 Task: Add Sprouts Organic Linguine Pasta to the cart.
Action: Mouse moved to (21, 106)
Screenshot: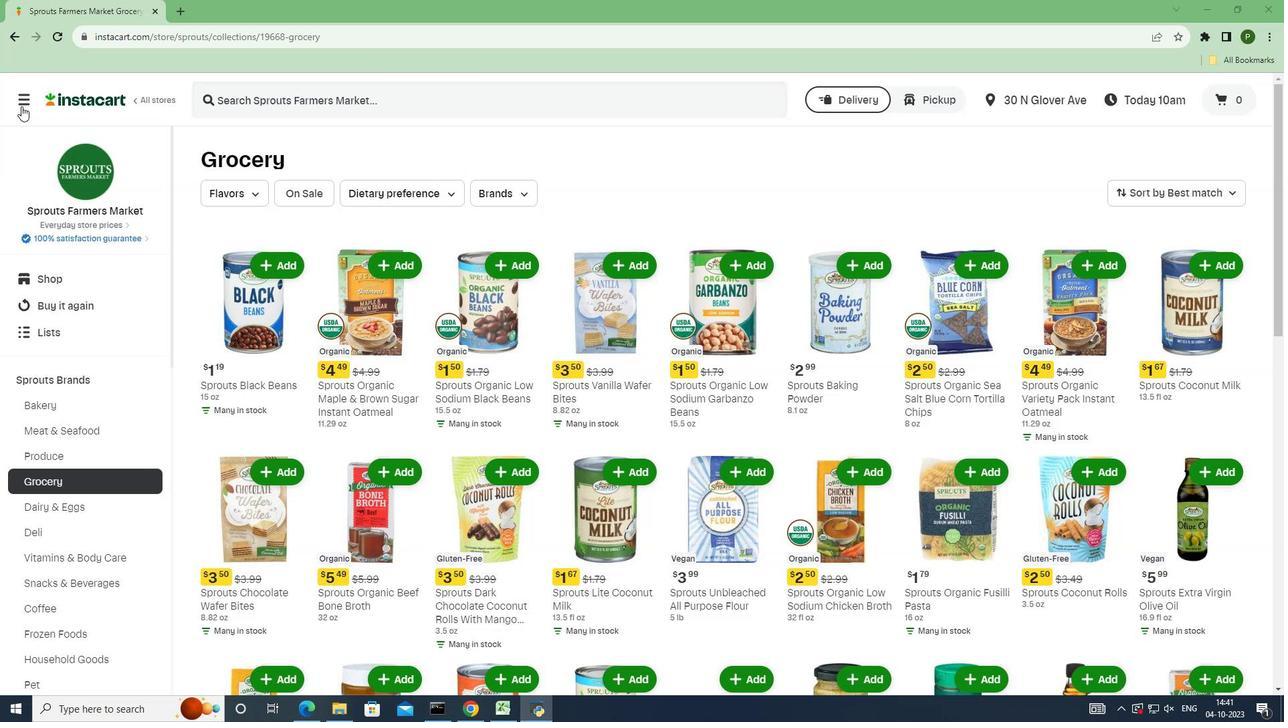 
Action: Mouse pressed left at (21, 106)
Screenshot: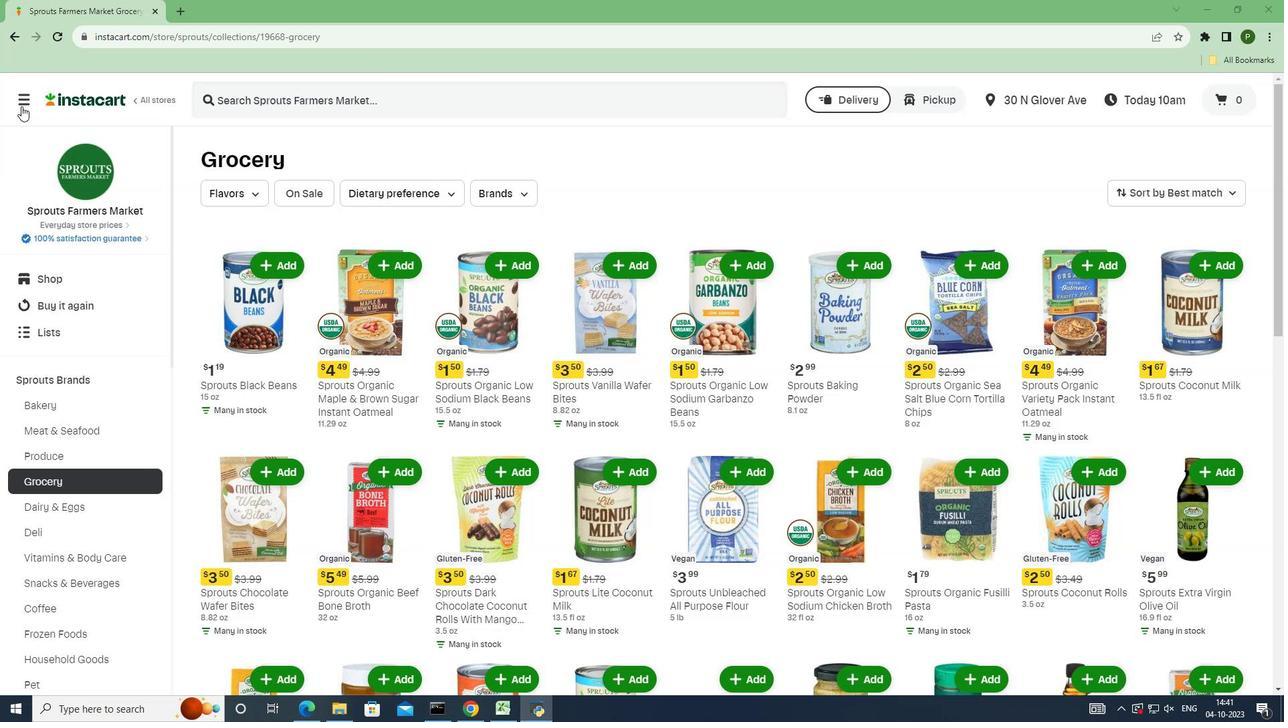
Action: Mouse moved to (79, 365)
Screenshot: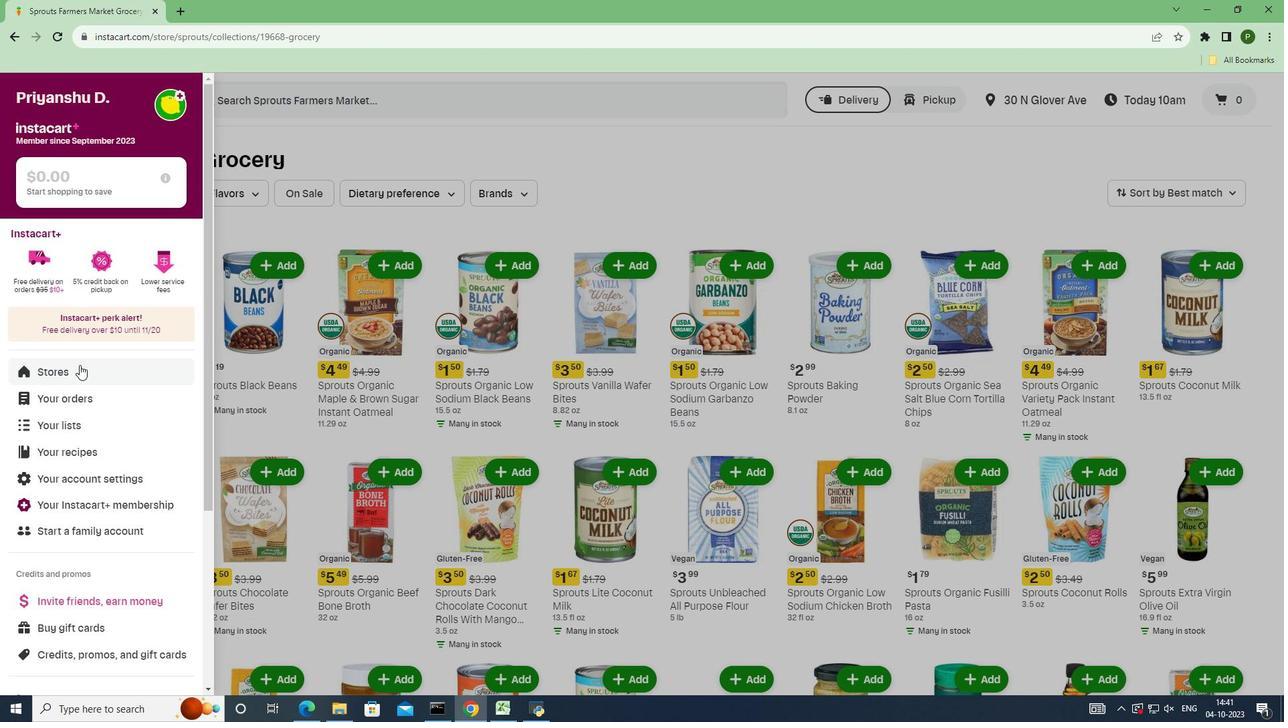 
Action: Mouse pressed left at (79, 365)
Screenshot: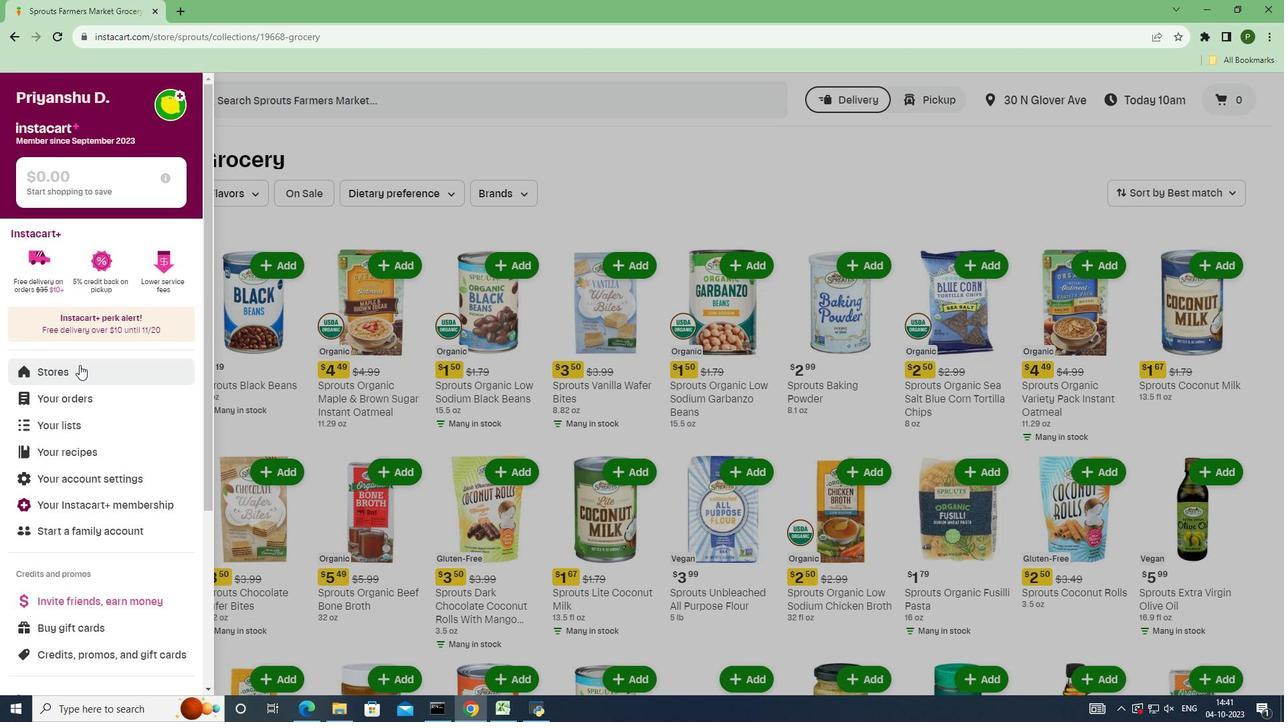 
Action: Mouse moved to (304, 157)
Screenshot: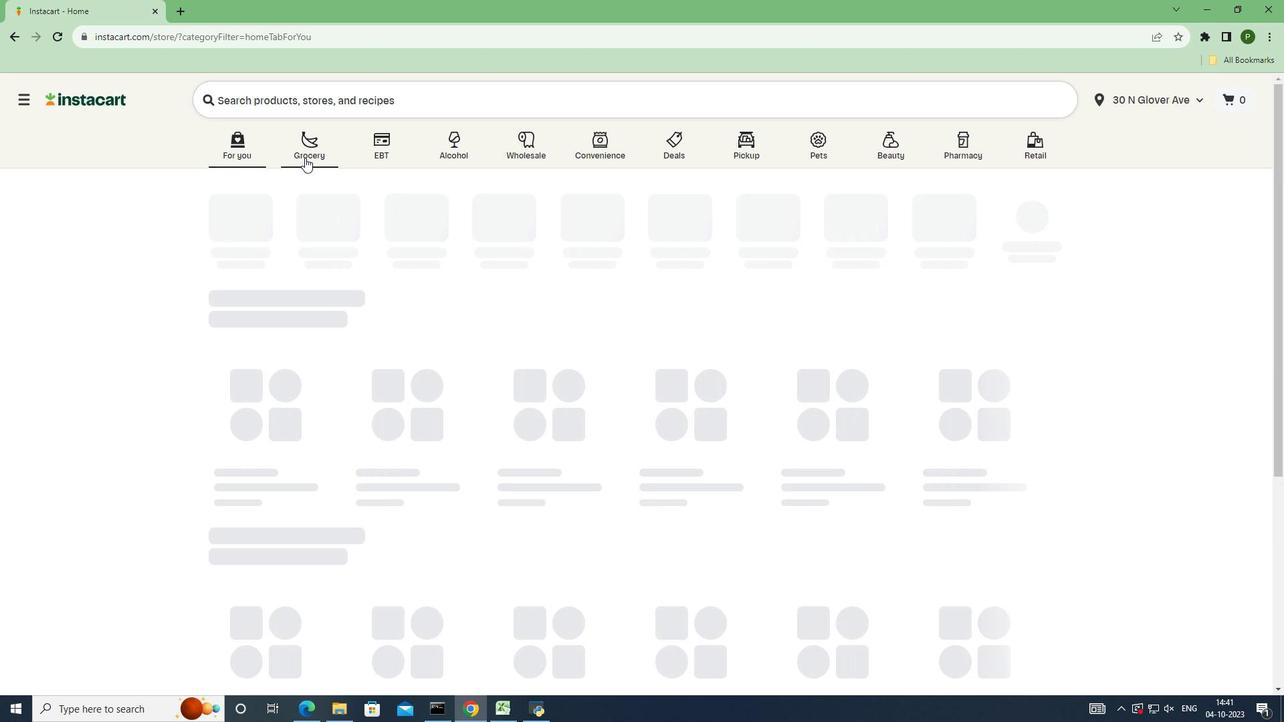 
Action: Mouse pressed left at (304, 157)
Screenshot: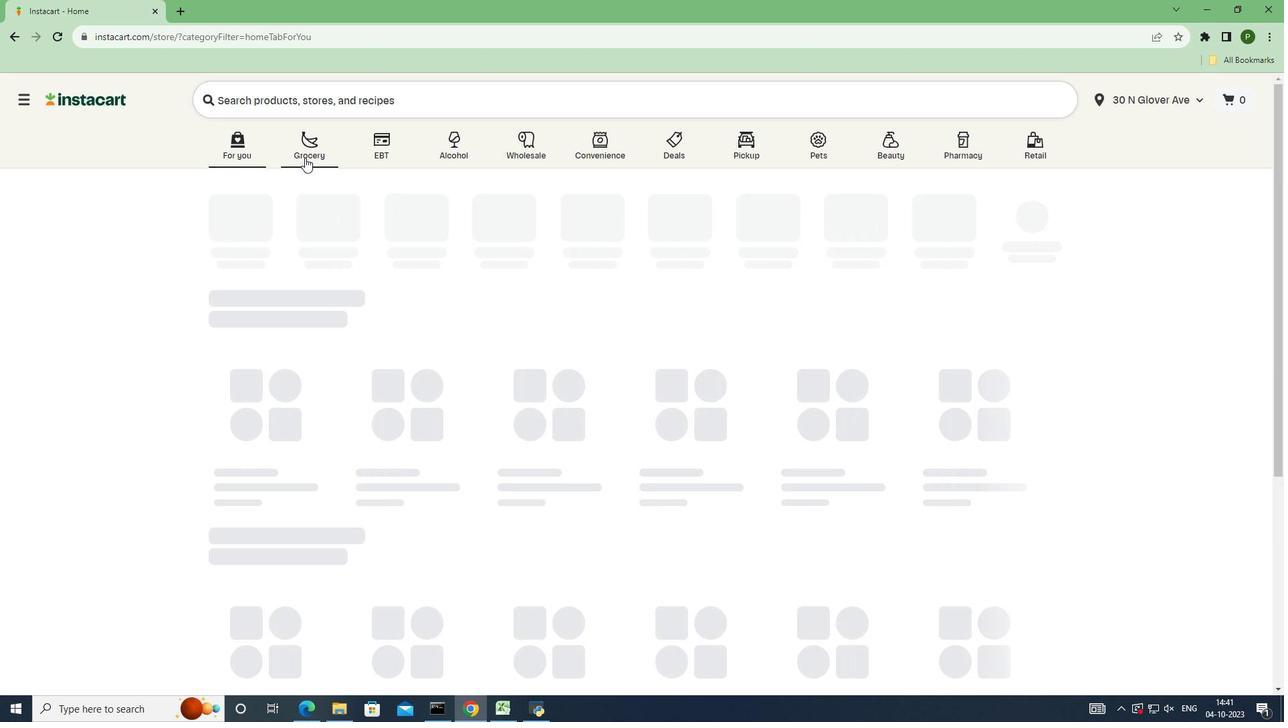 
Action: Mouse moved to (788, 292)
Screenshot: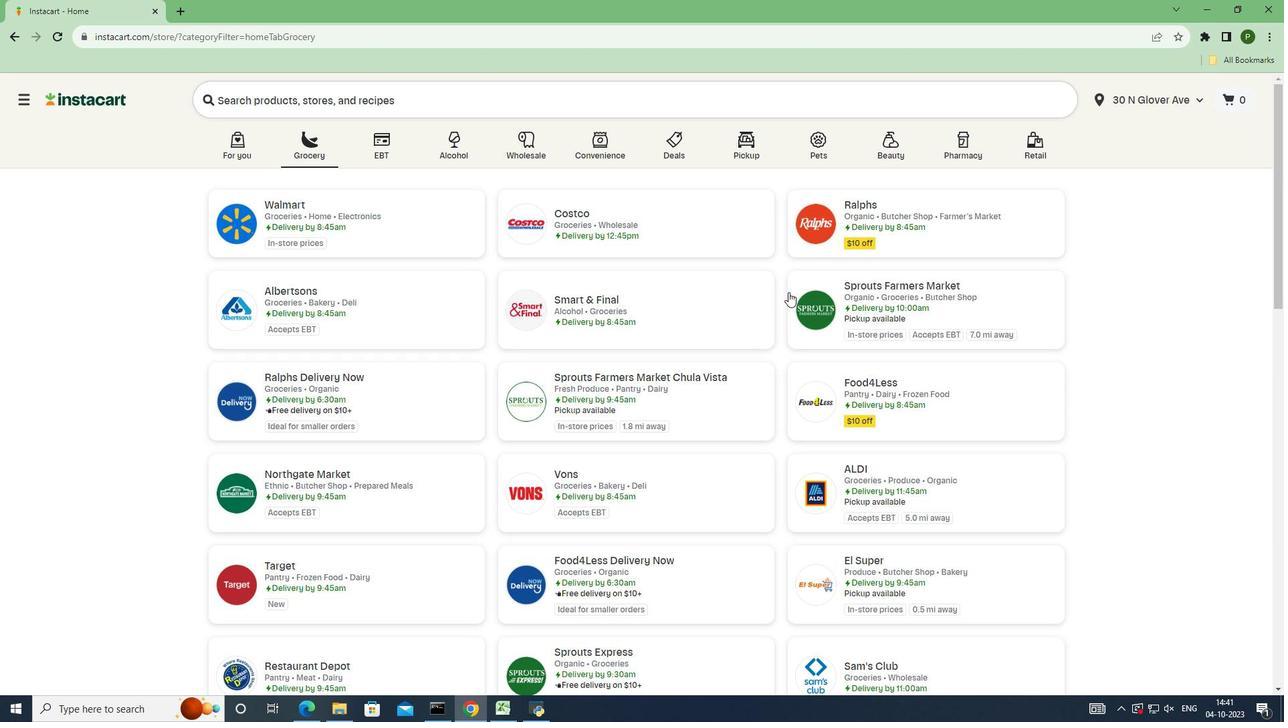
Action: Mouse pressed left at (788, 292)
Screenshot: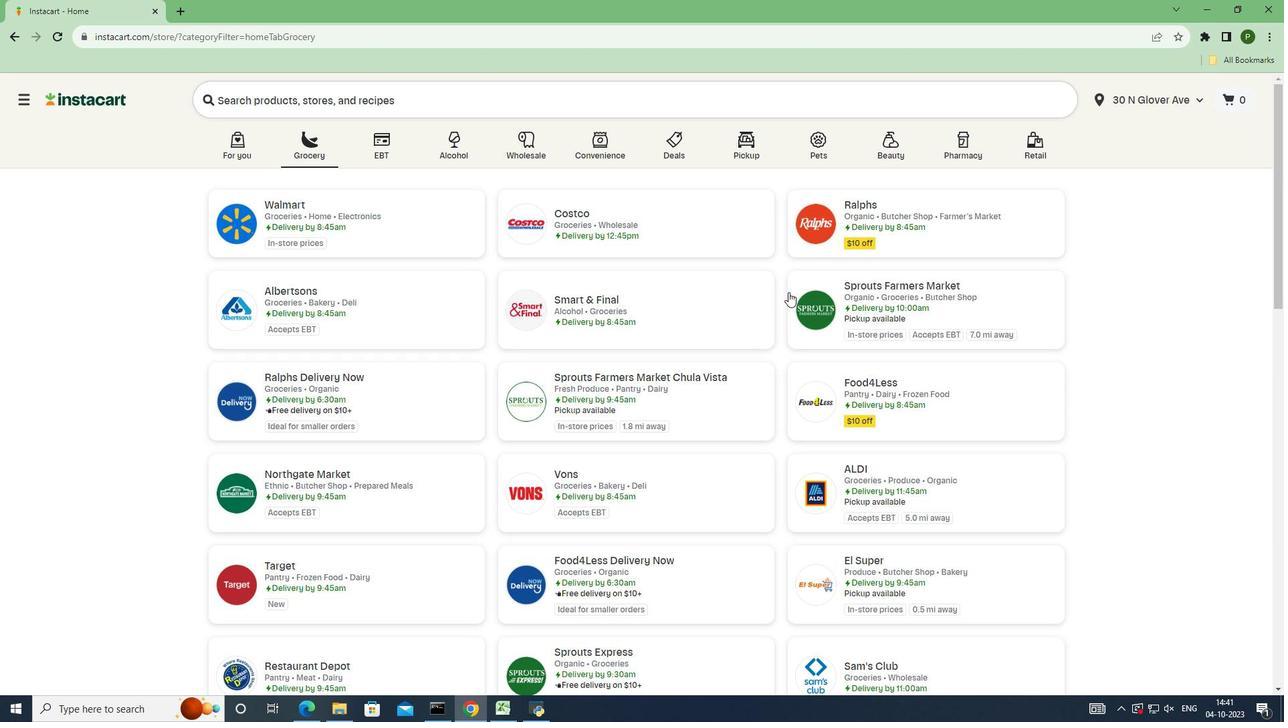 
Action: Mouse moved to (789, 292)
Screenshot: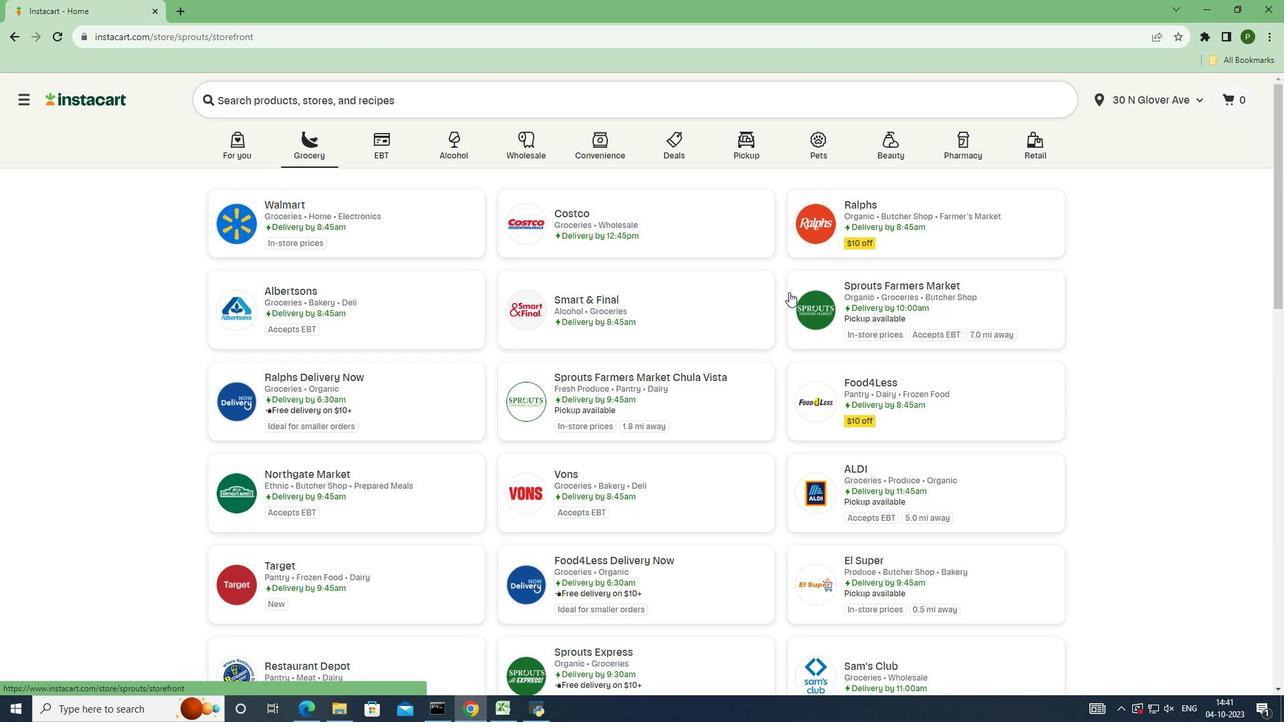 
Action: Mouse pressed left at (789, 292)
Screenshot: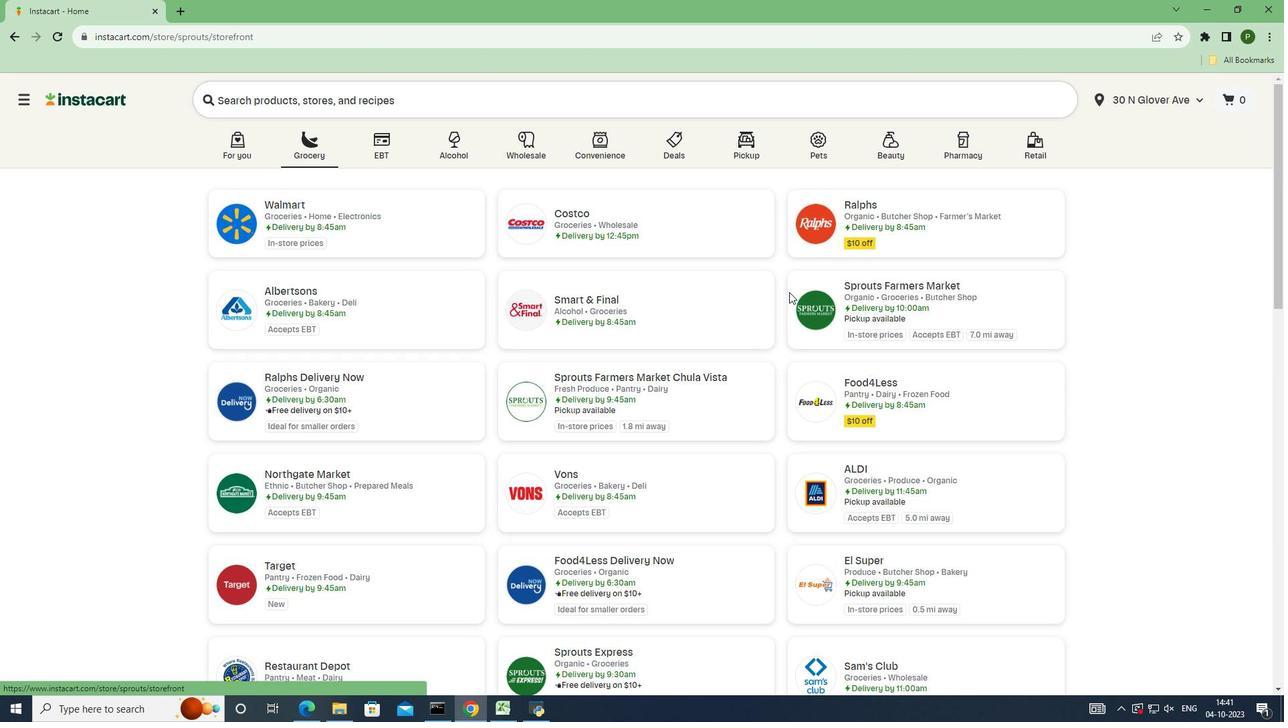 
Action: Mouse moved to (98, 377)
Screenshot: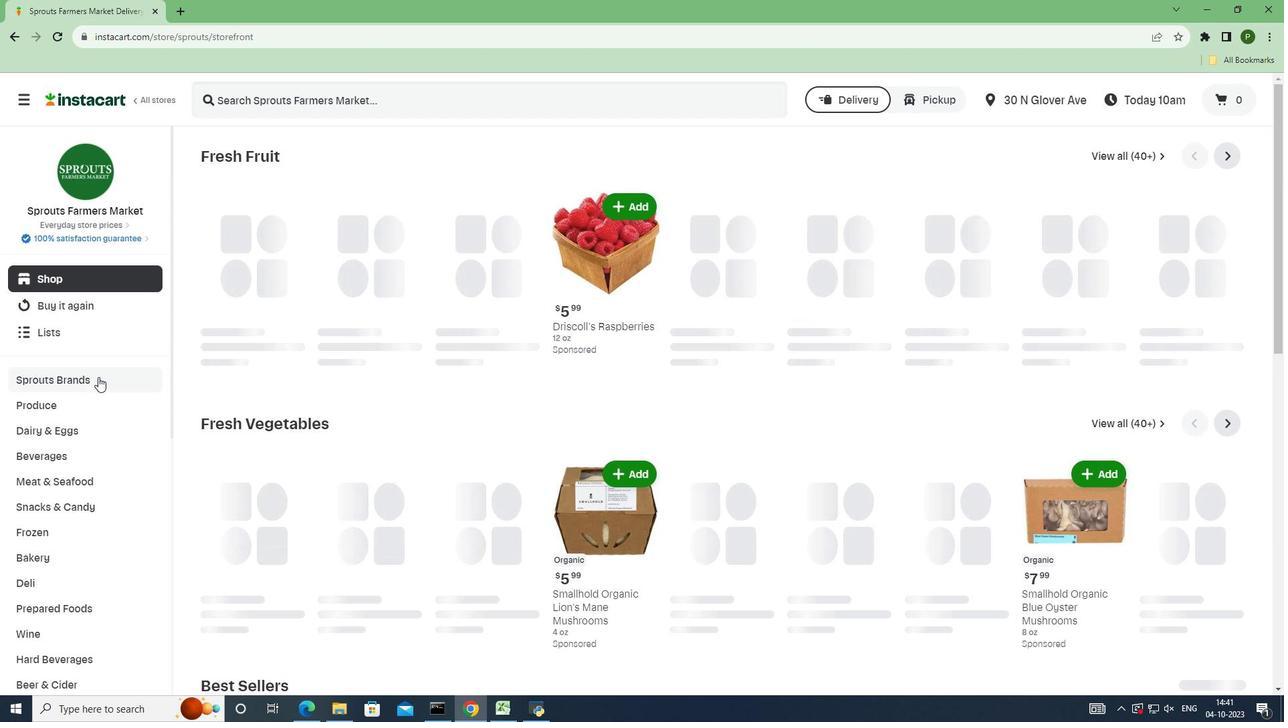
Action: Mouse pressed left at (98, 377)
Screenshot: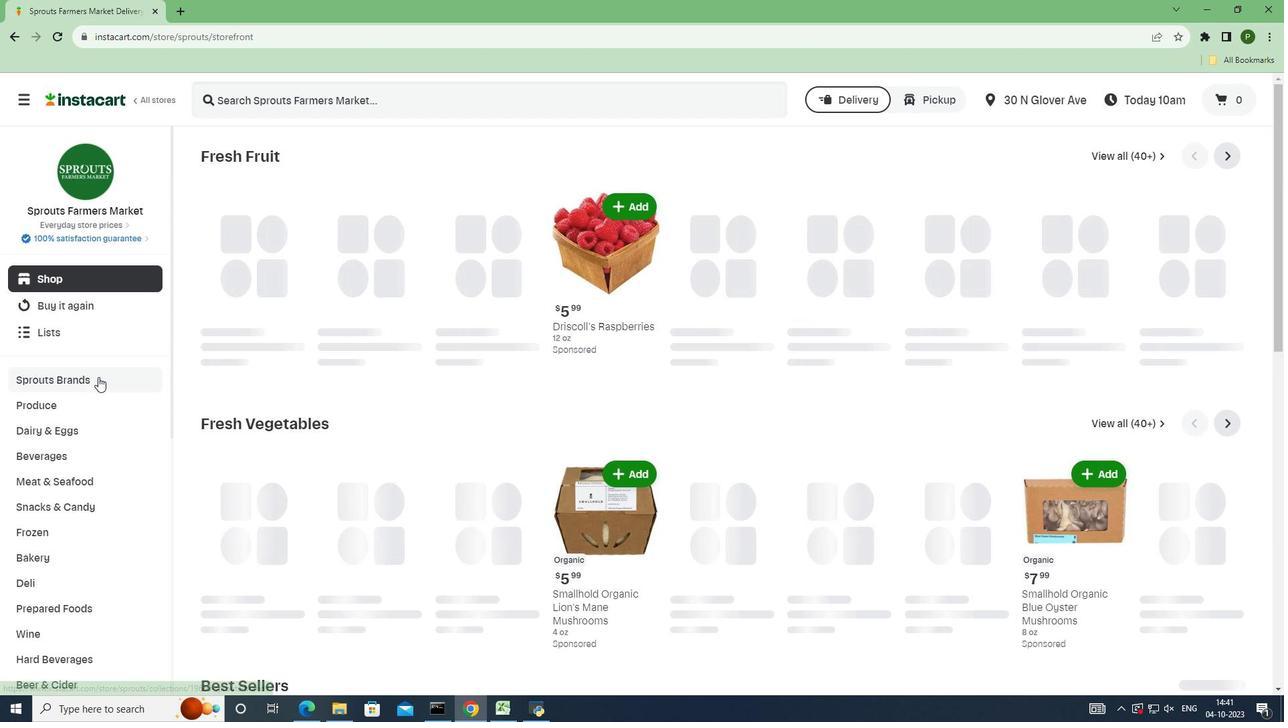 
Action: Mouse moved to (76, 476)
Screenshot: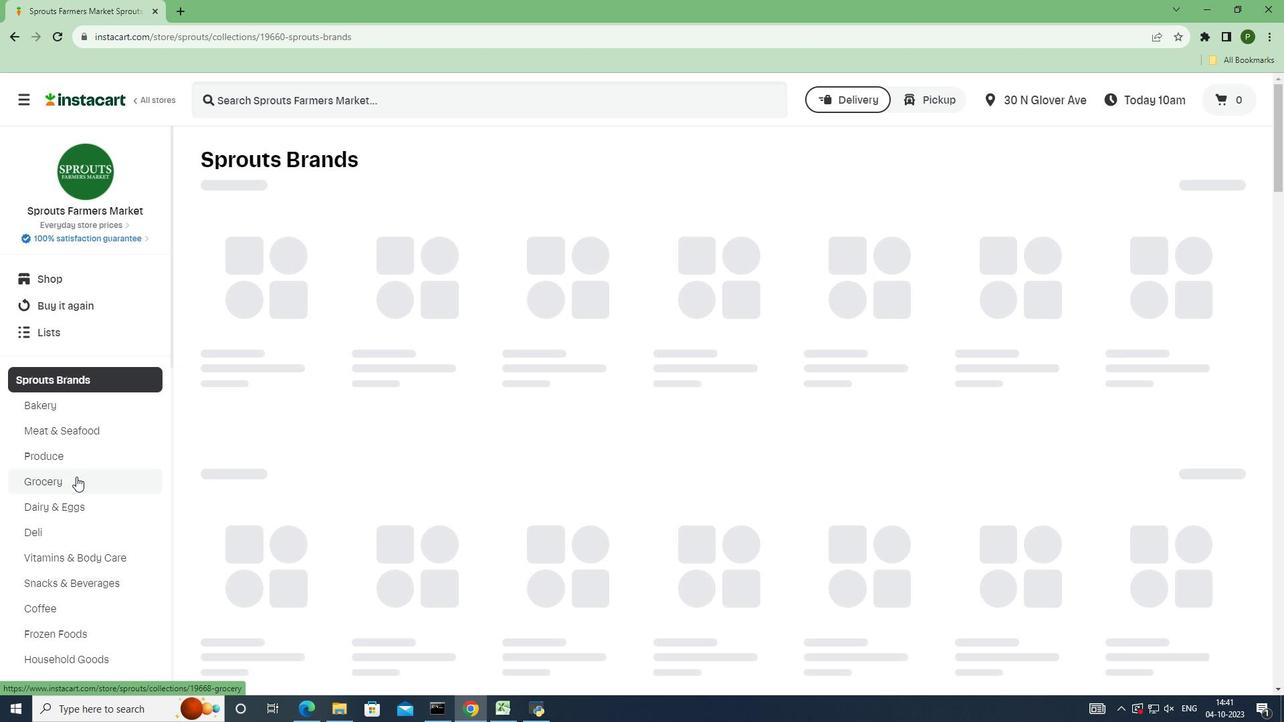 
Action: Mouse pressed left at (76, 476)
Screenshot: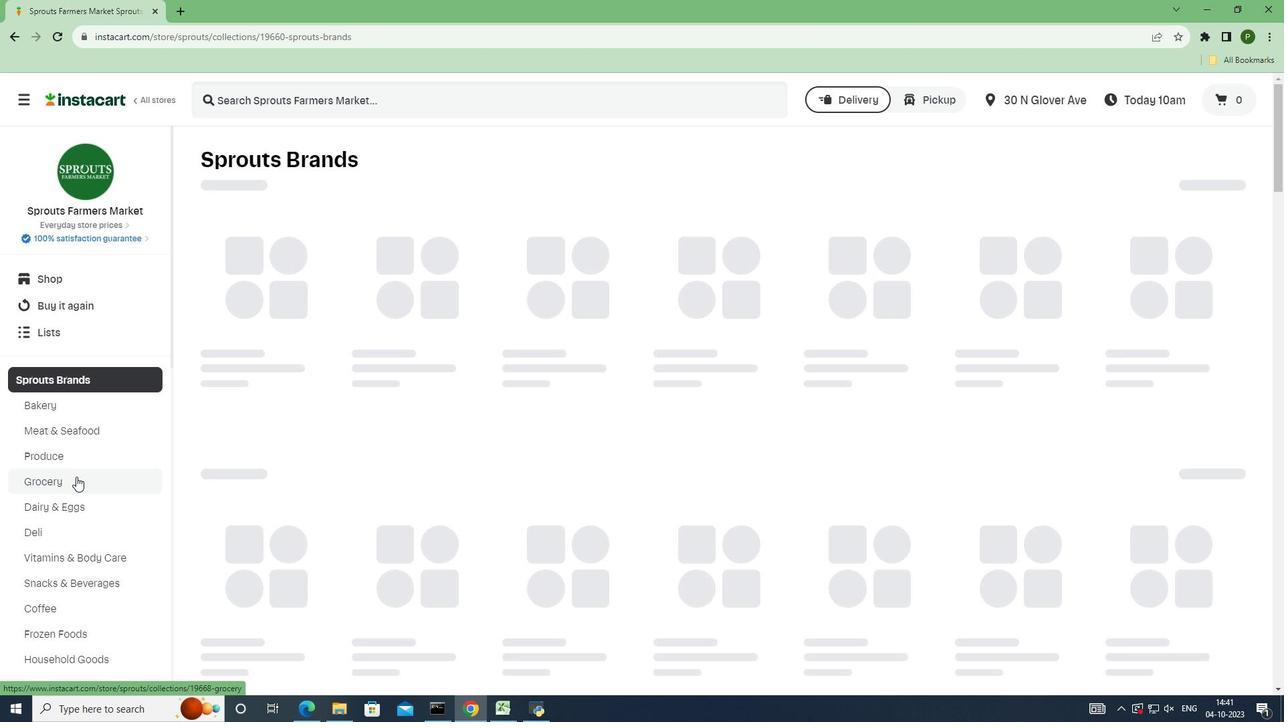 
Action: Mouse moved to (334, 328)
Screenshot: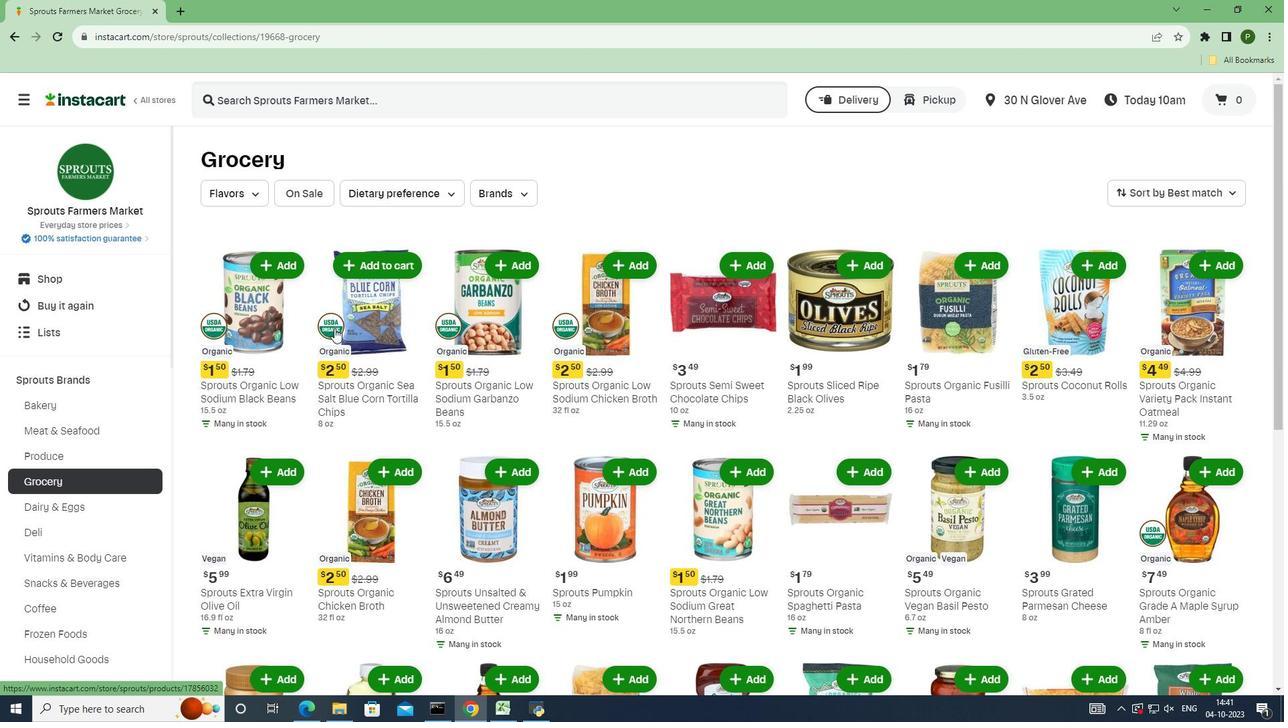 
Action: Mouse scrolled (334, 327) with delta (0, 0)
Screenshot: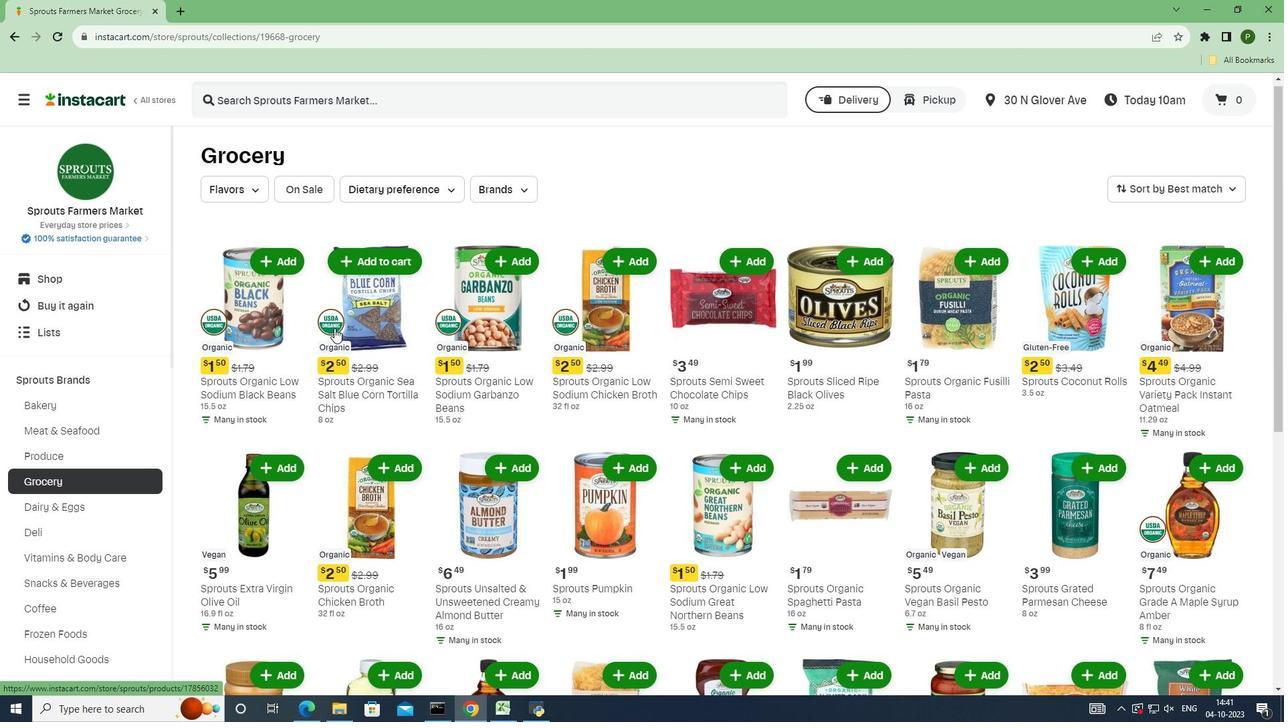
Action: Mouse scrolled (334, 327) with delta (0, 0)
Screenshot: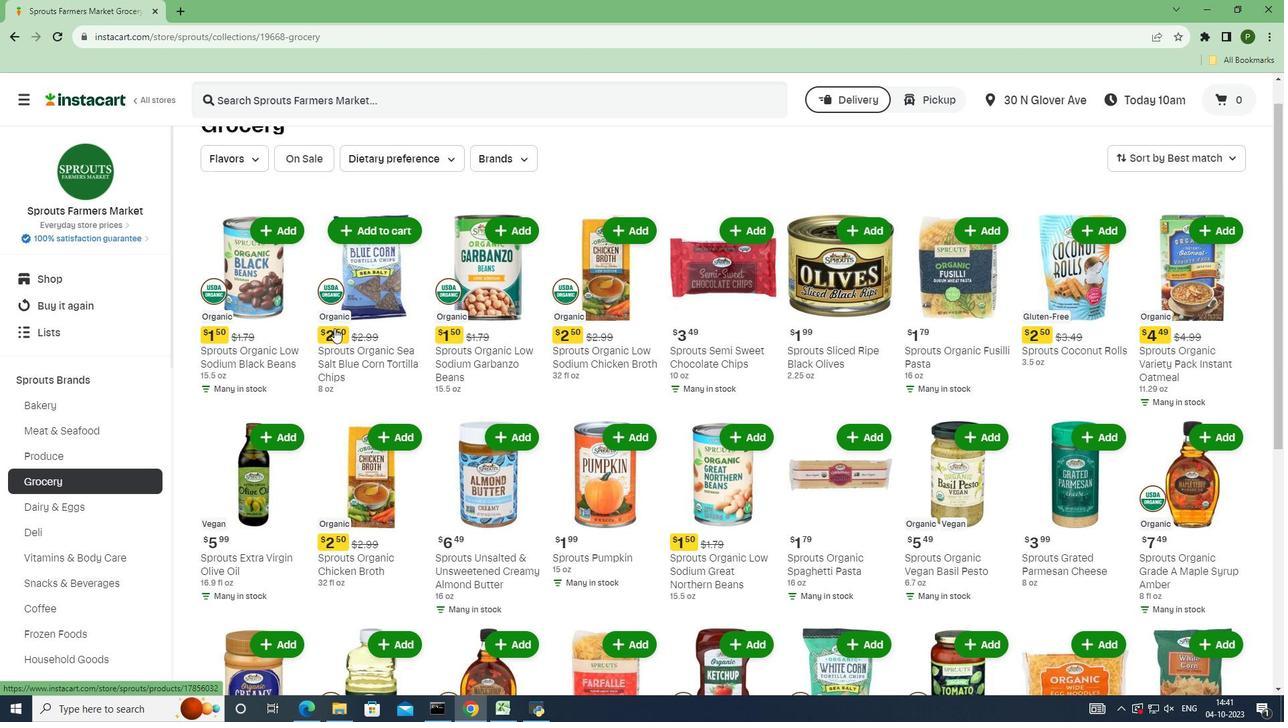 
Action: Mouse scrolled (334, 327) with delta (0, 0)
Screenshot: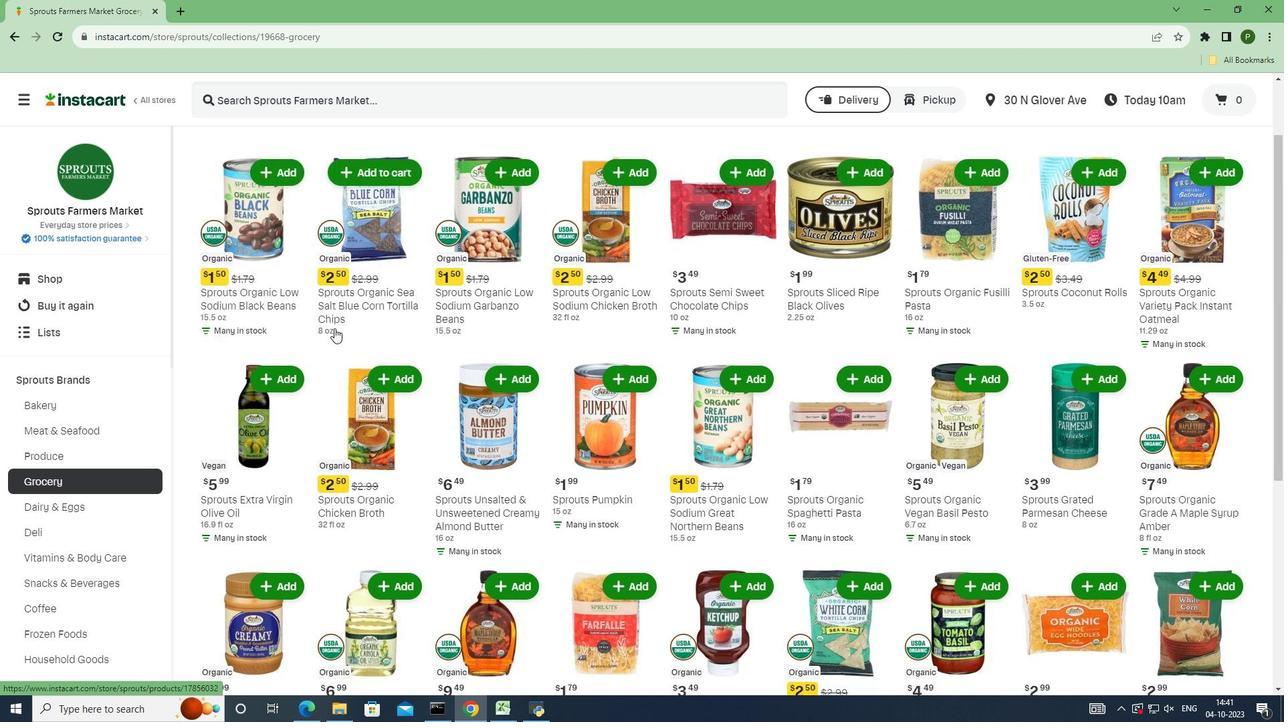 
Action: Mouse scrolled (334, 327) with delta (0, 0)
Screenshot: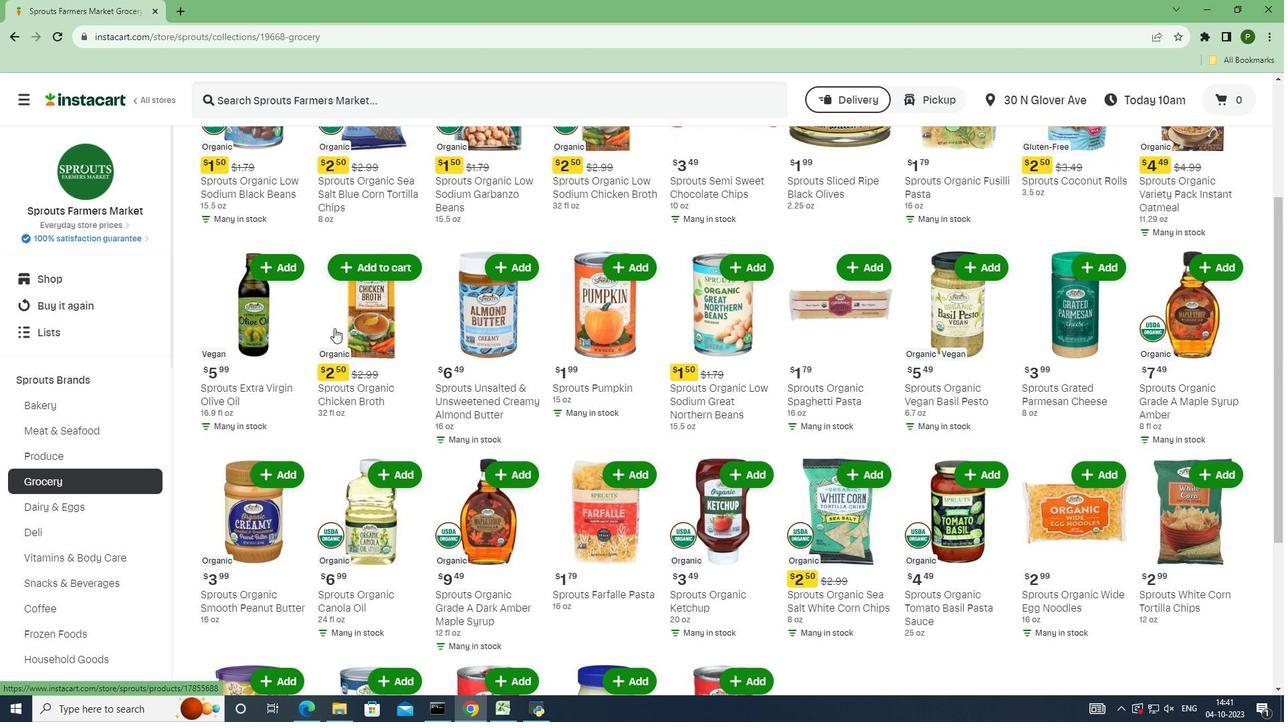 
Action: Mouse scrolled (334, 327) with delta (0, 0)
Screenshot: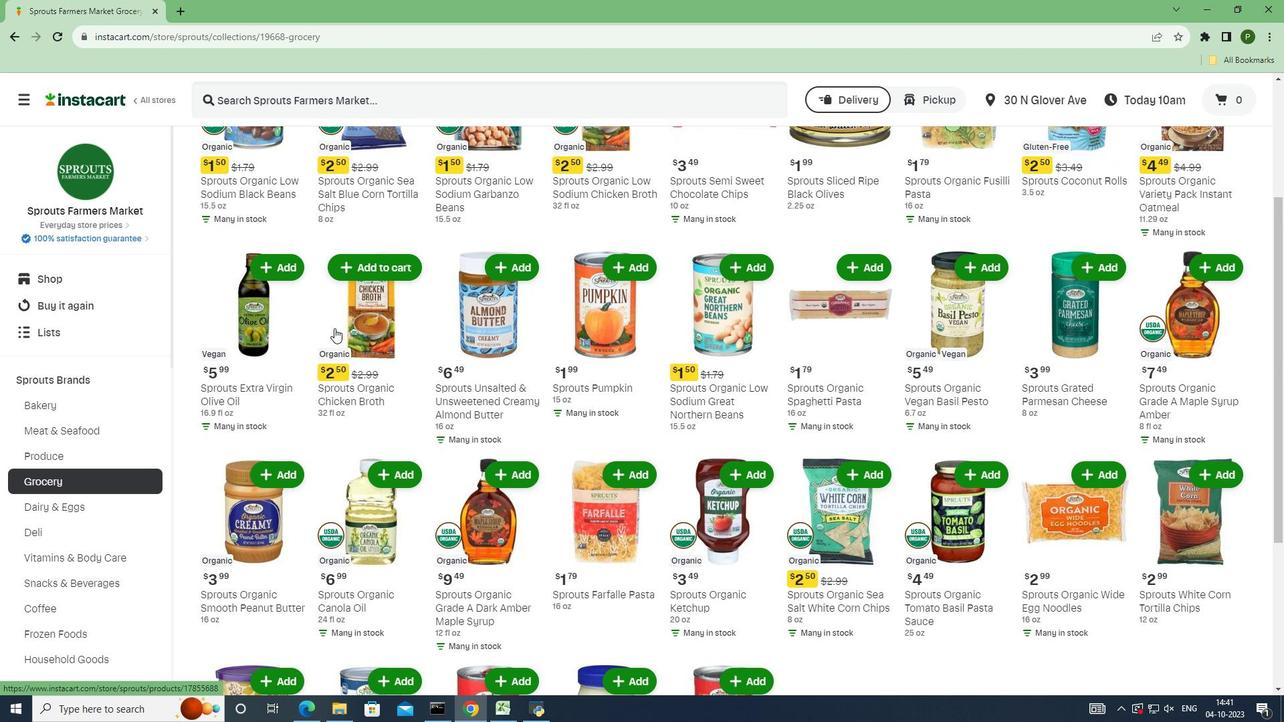 
Action: Mouse scrolled (334, 327) with delta (0, 0)
Screenshot: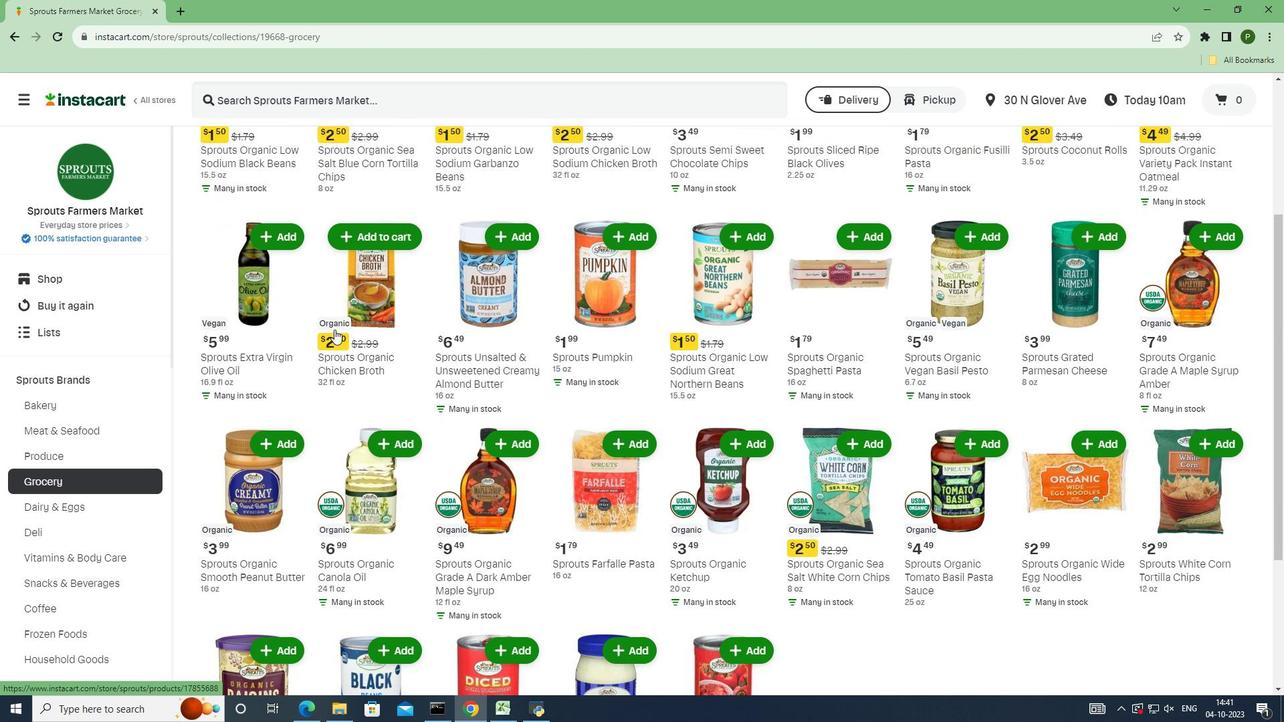 
Action: Mouse moved to (334, 329)
Screenshot: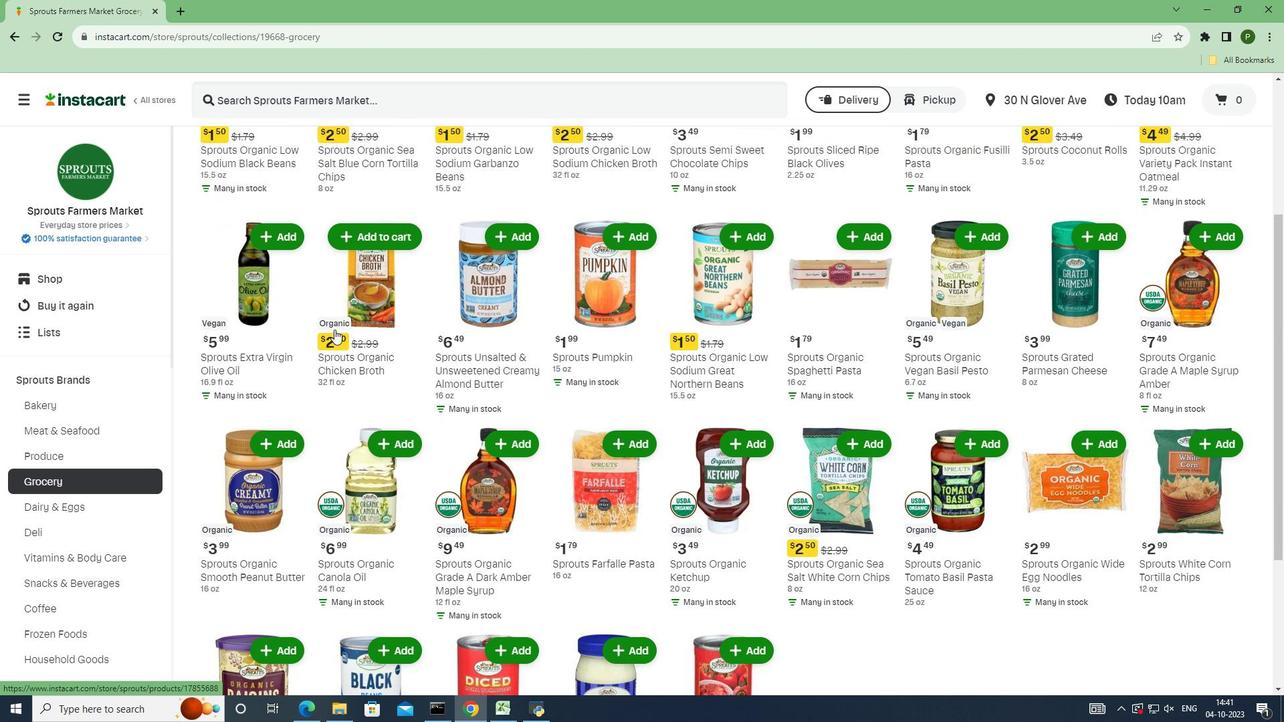 
Action: Mouse scrolled (334, 329) with delta (0, 0)
Screenshot: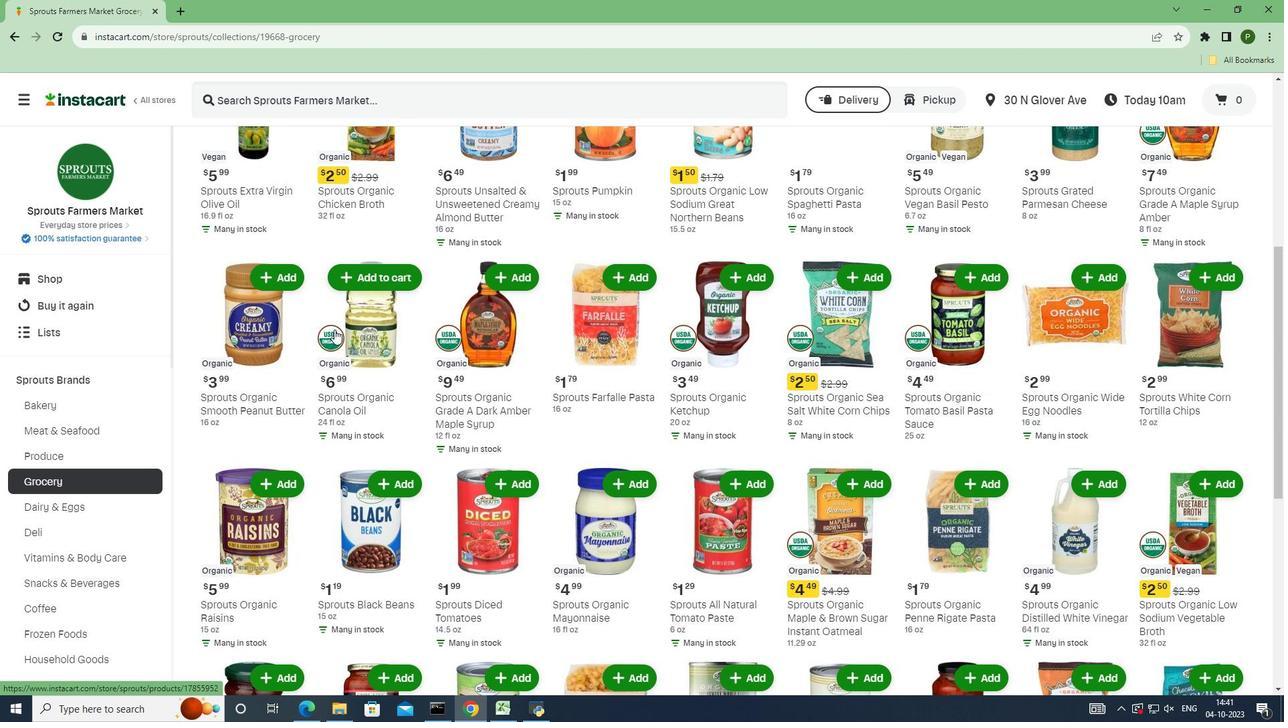 
Action: Mouse scrolled (334, 329) with delta (0, 0)
Screenshot: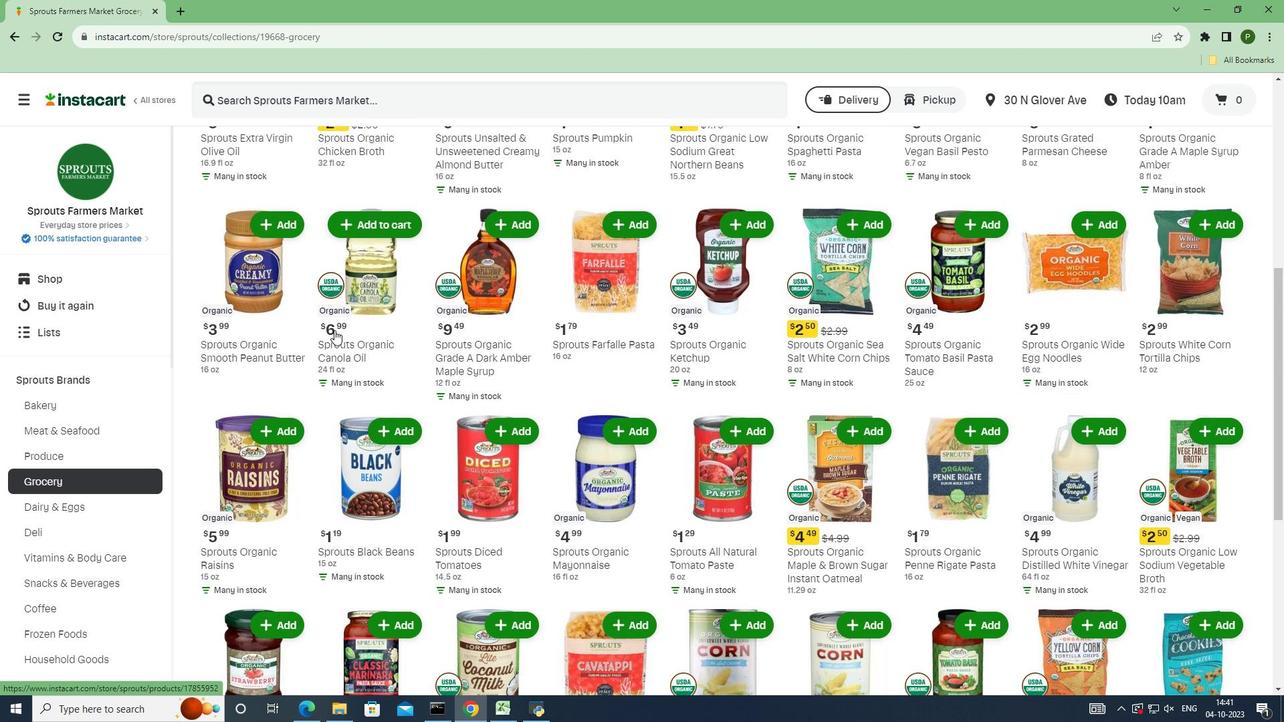 
Action: Mouse moved to (334, 330)
Screenshot: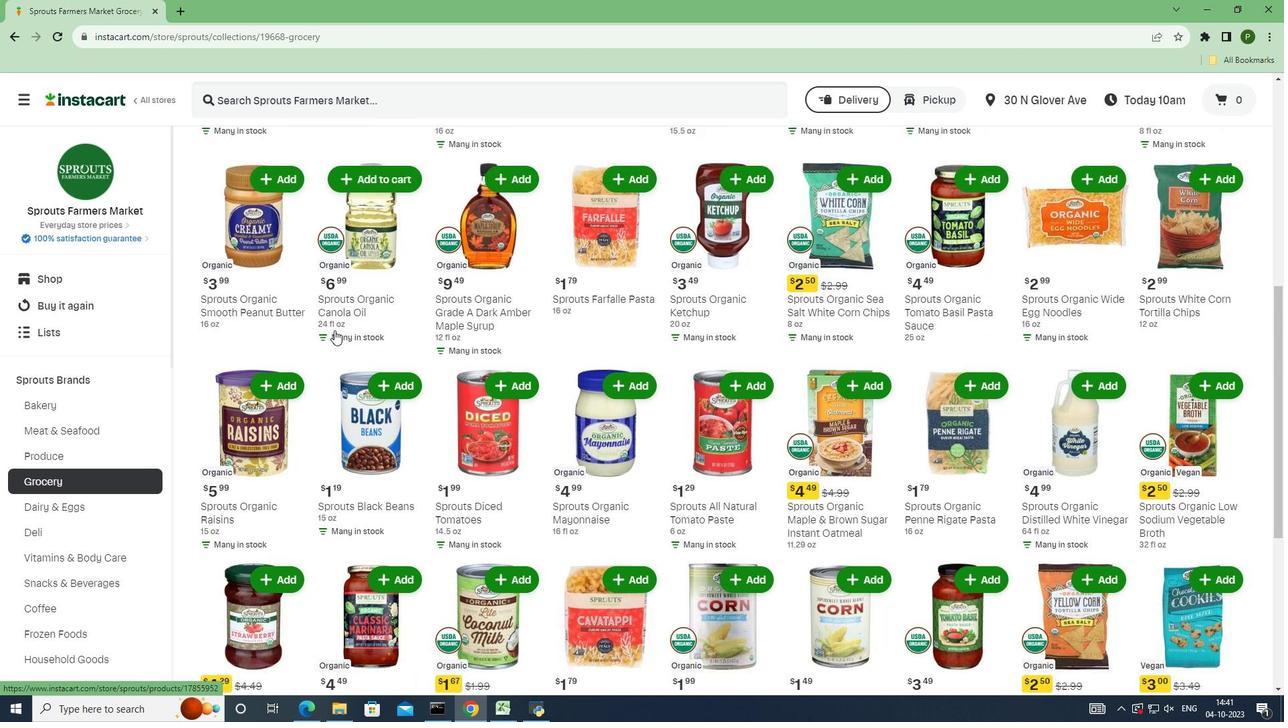 
Action: Mouse scrolled (334, 329) with delta (0, 0)
Screenshot: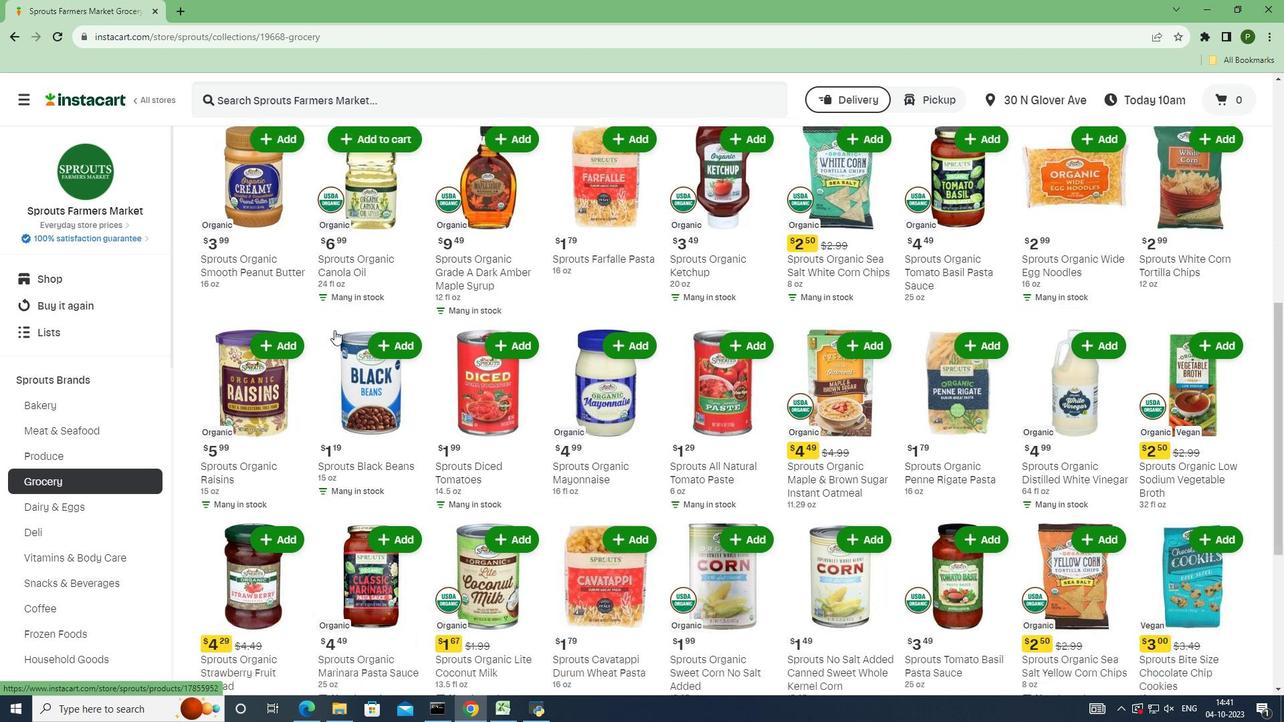 
Action: Mouse scrolled (334, 329) with delta (0, 0)
Screenshot: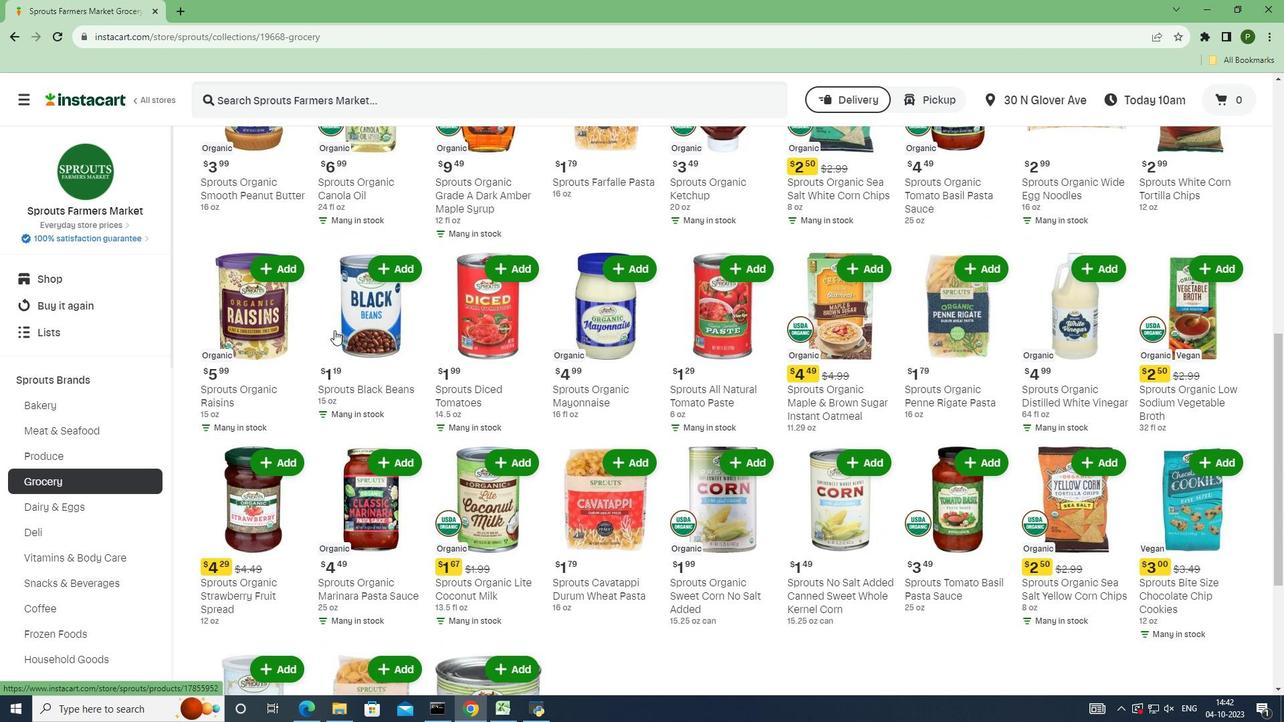 
Action: Mouse scrolled (334, 329) with delta (0, 0)
Screenshot: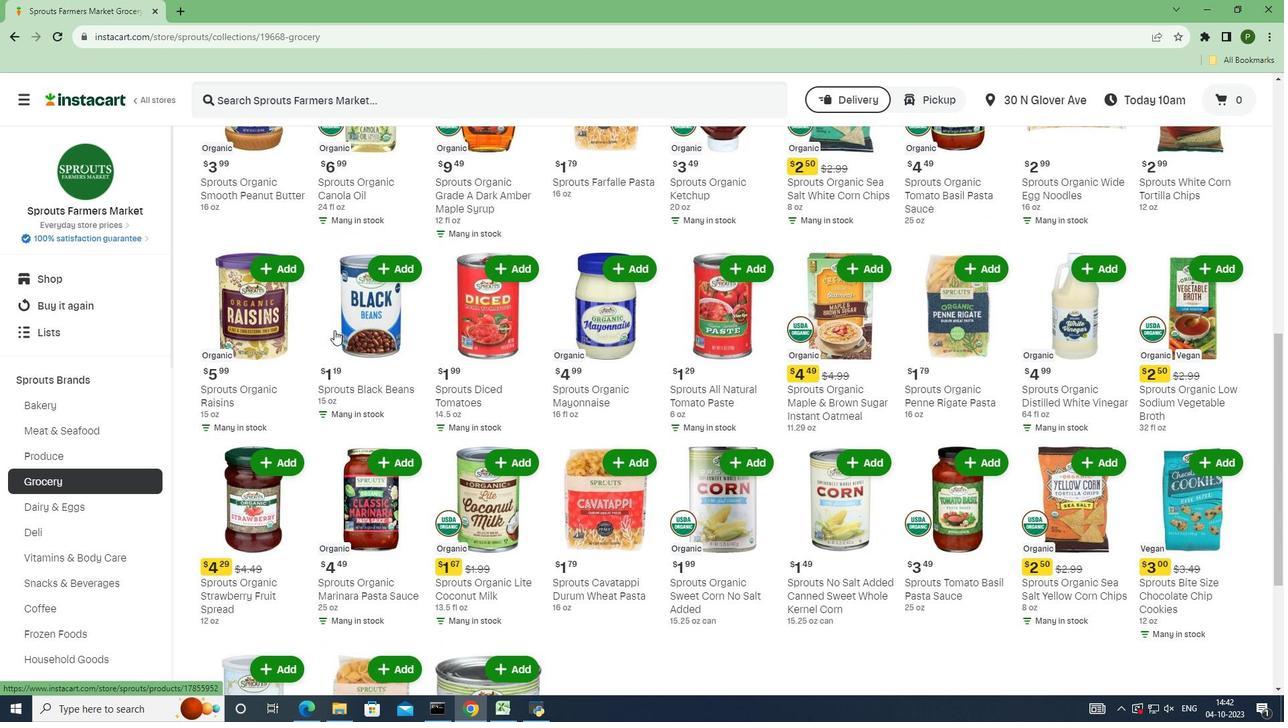 
Action: Mouse scrolled (334, 329) with delta (0, 0)
Screenshot: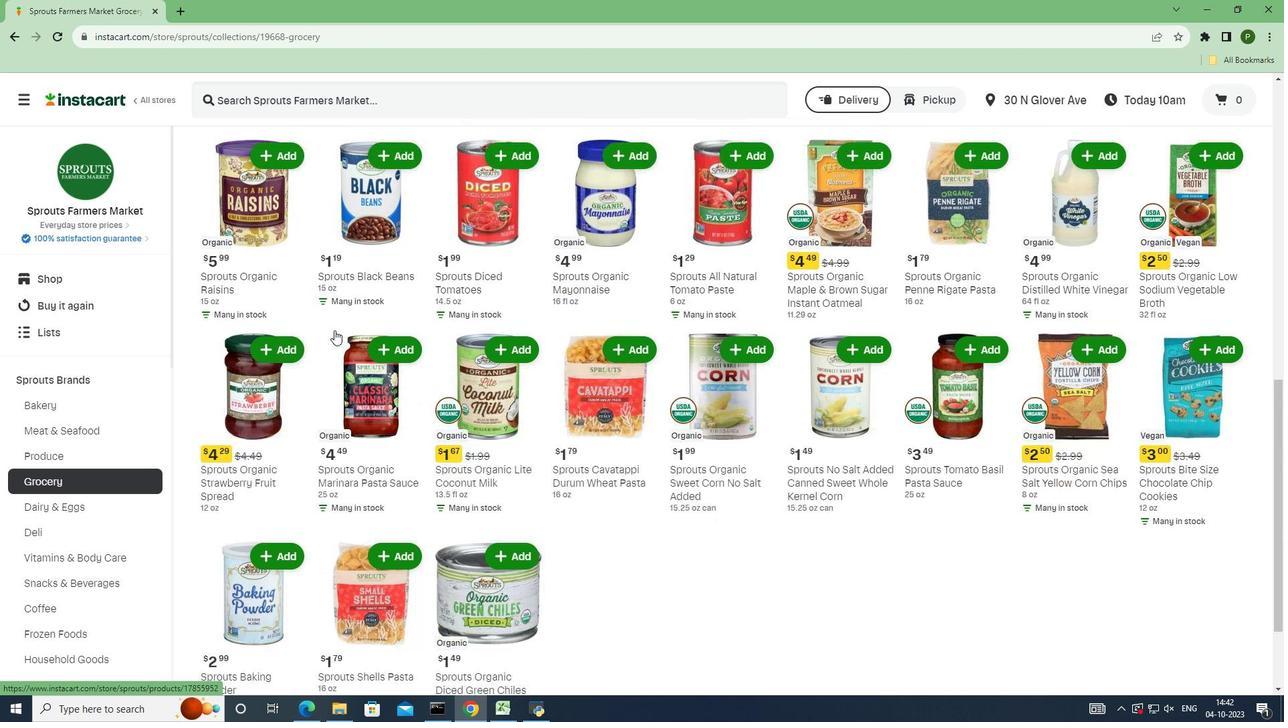 
Action: Mouse scrolled (334, 329) with delta (0, 0)
Screenshot: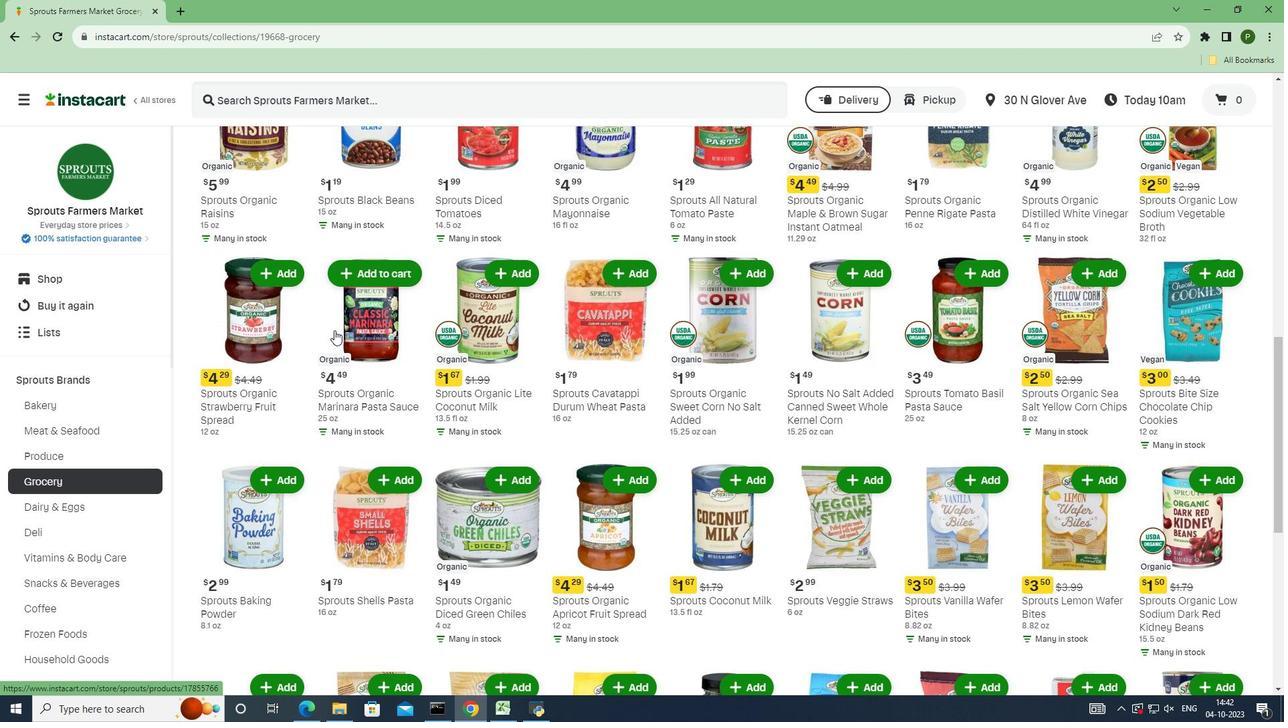 
Action: Mouse scrolled (334, 329) with delta (0, 0)
Screenshot: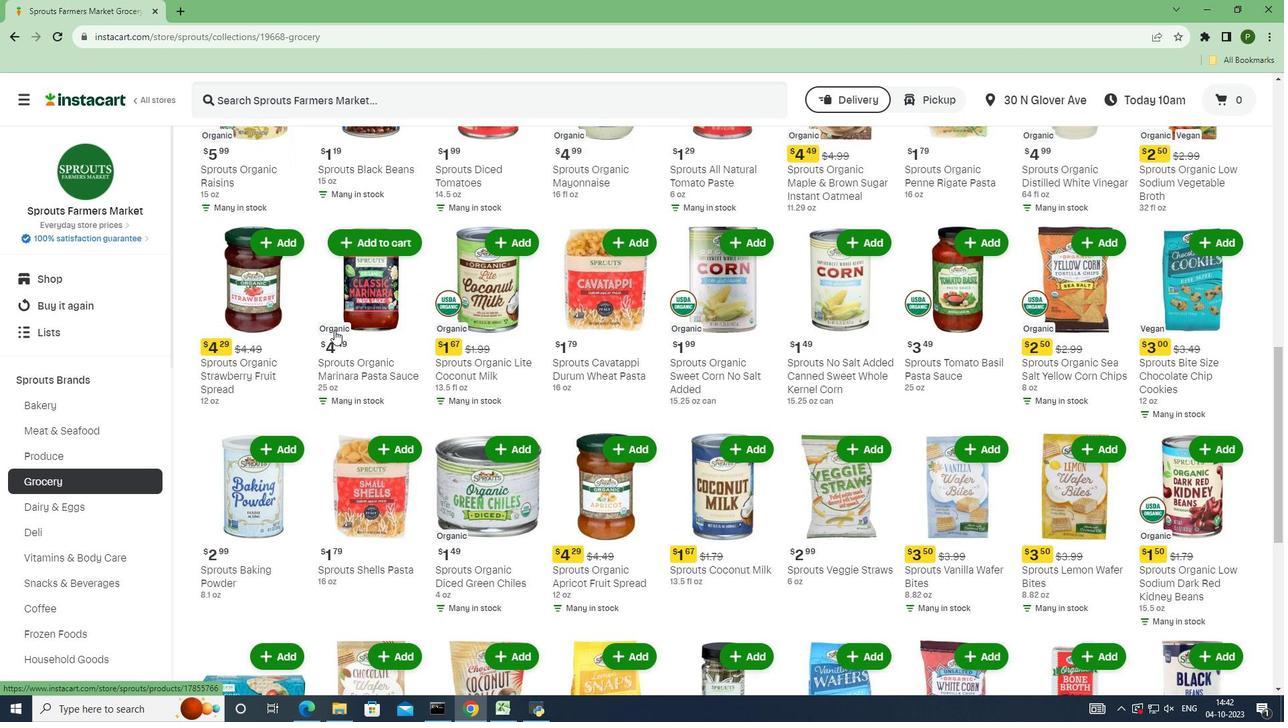 
Action: Mouse scrolled (334, 329) with delta (0, 0)
Screenshot: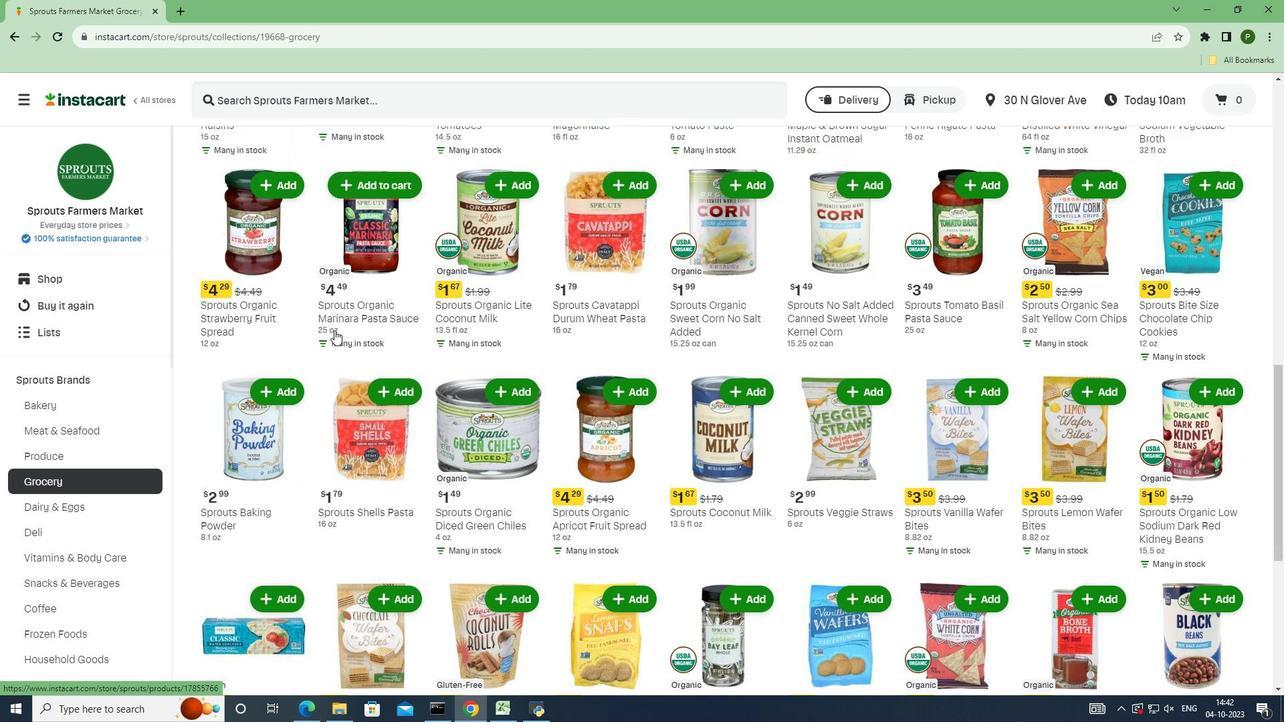 
Action: Mouse scrolled (334, 329) with delta (0, 0)
Screenshot: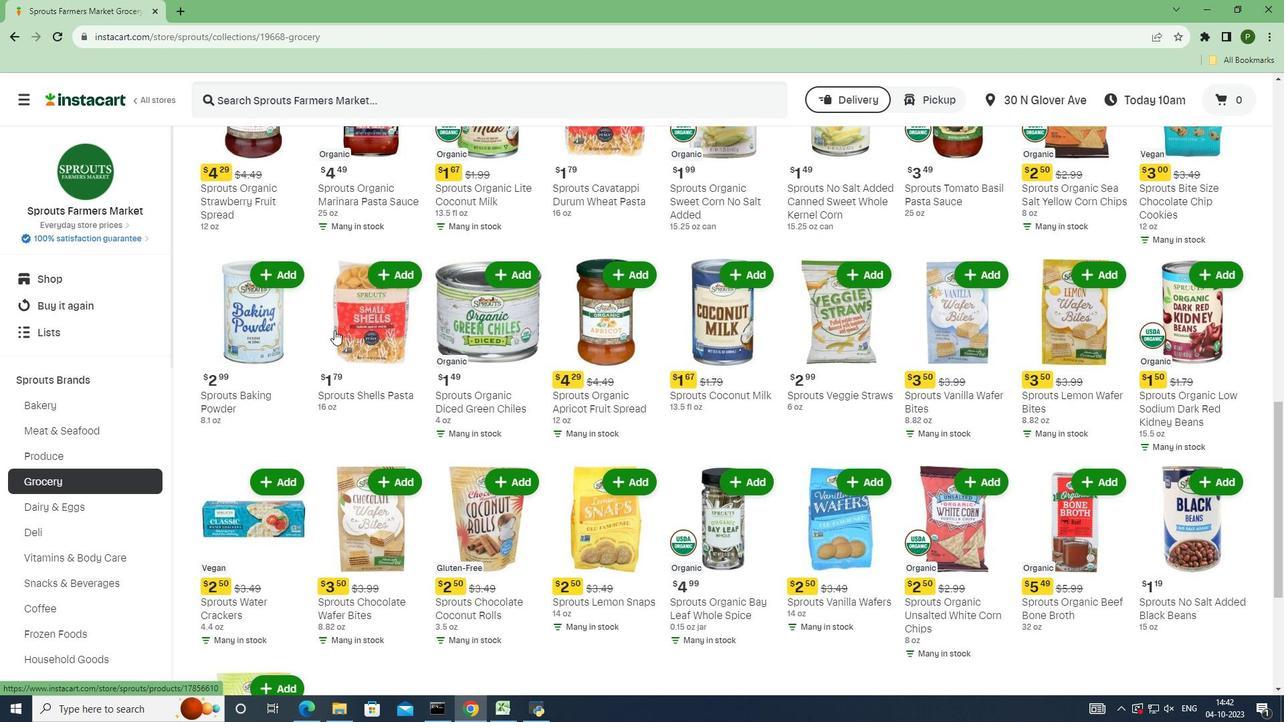 
Action: Mouse scrolled (334, 329) with delta (0, 0)
Screenshot: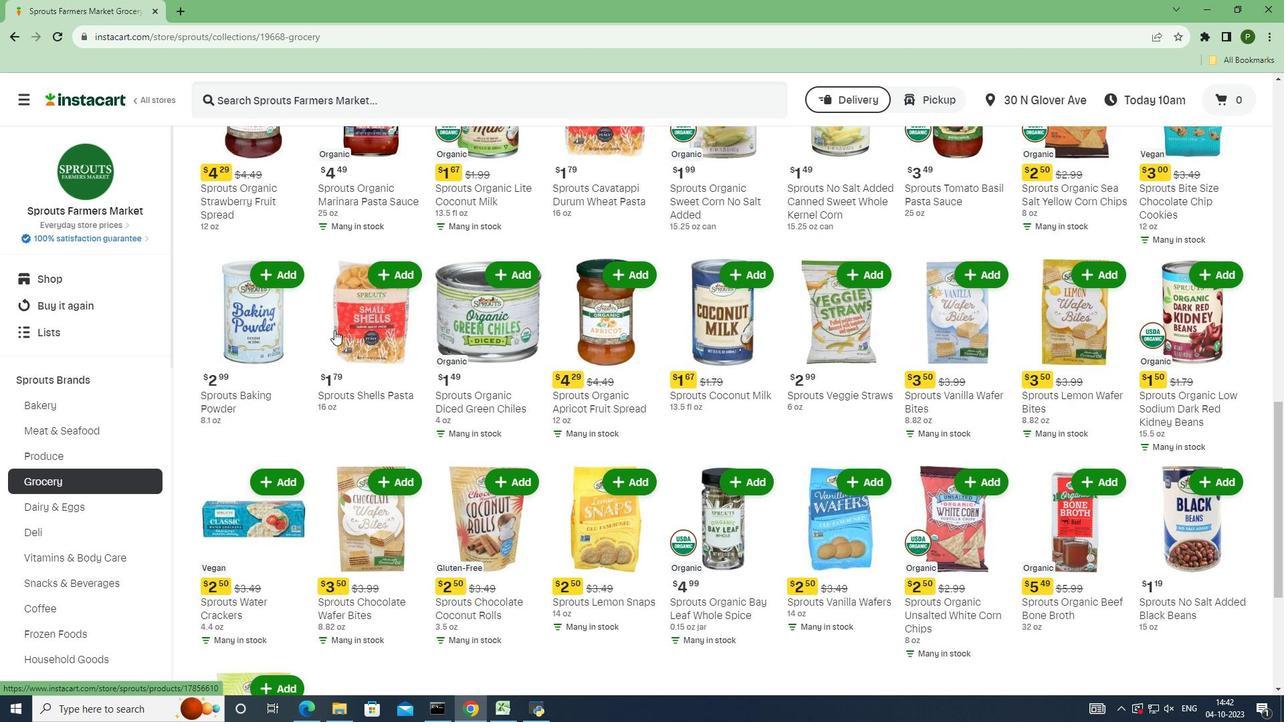 
Action: Mouse scrolled (334, 329) with delta (0, 0)
Screenshot: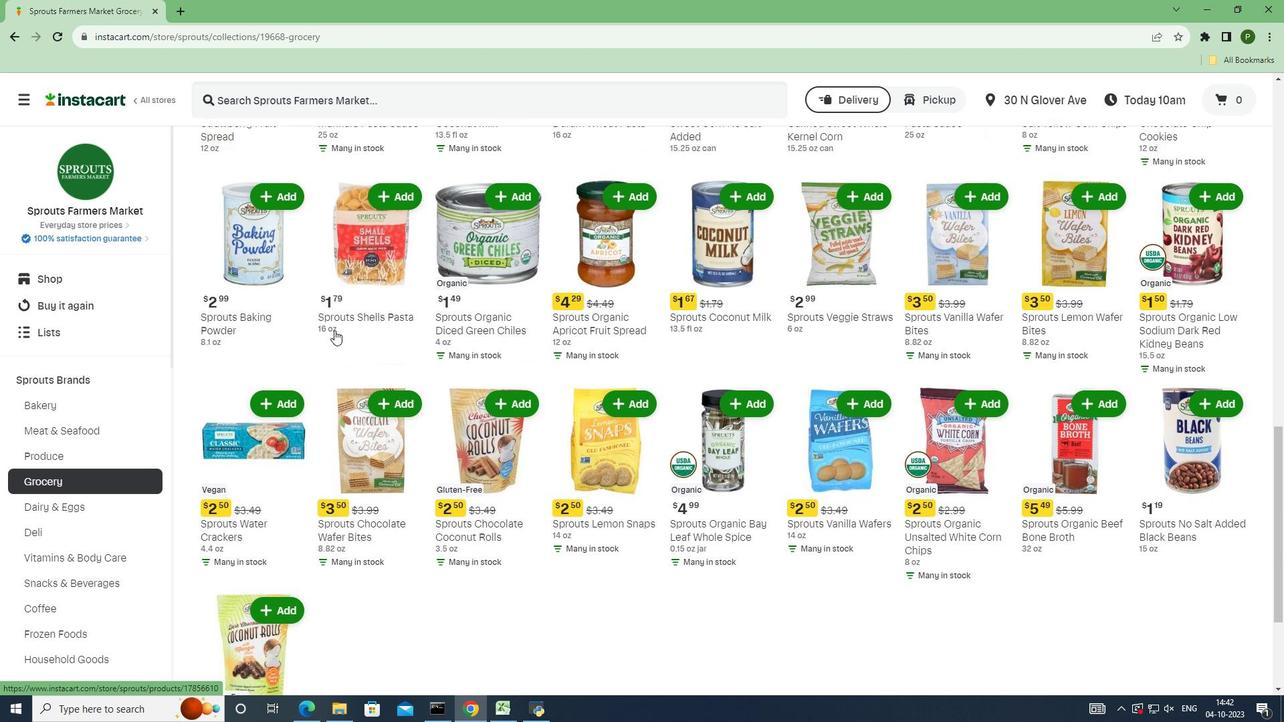
Action: Mouse scrolled (334, 329) with delta (0, 0)
Screenshot: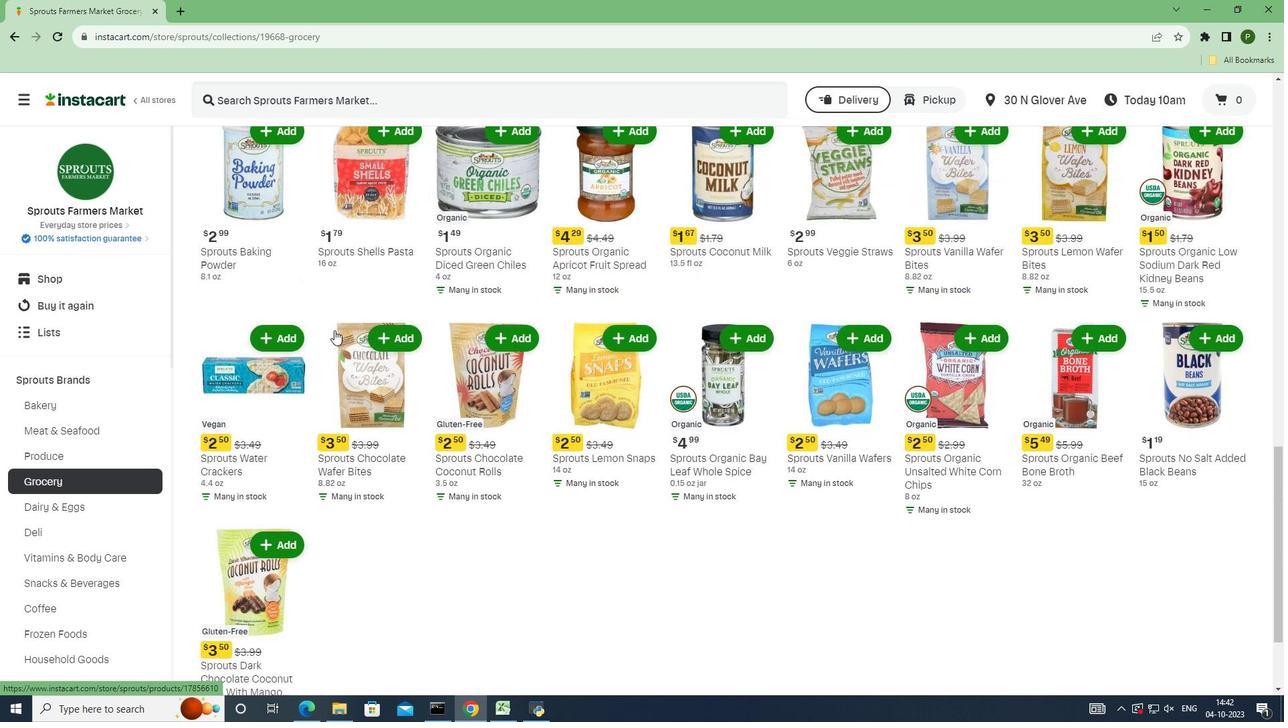 
Action: Mouse scrolled (334, 329) with delta (0, 0)
Screenshot: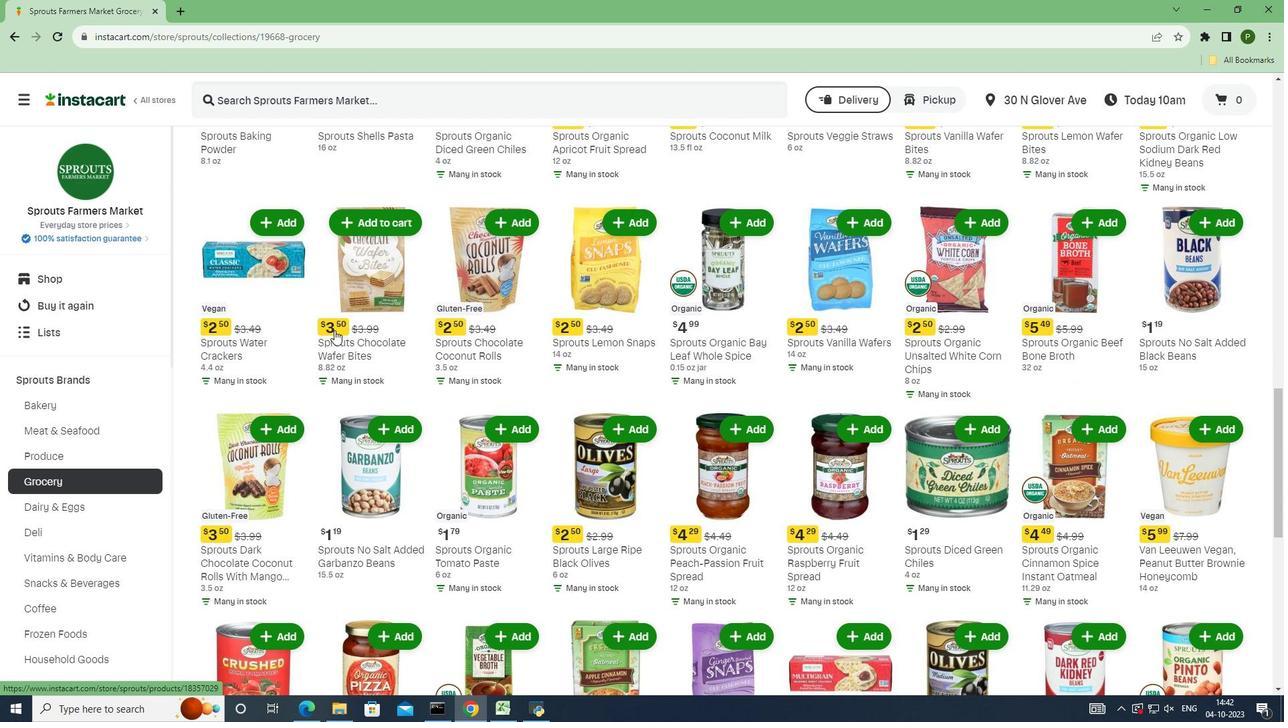 
Action: Mouse scrolled (334, 329) with delta (0, 0)
Screenshot: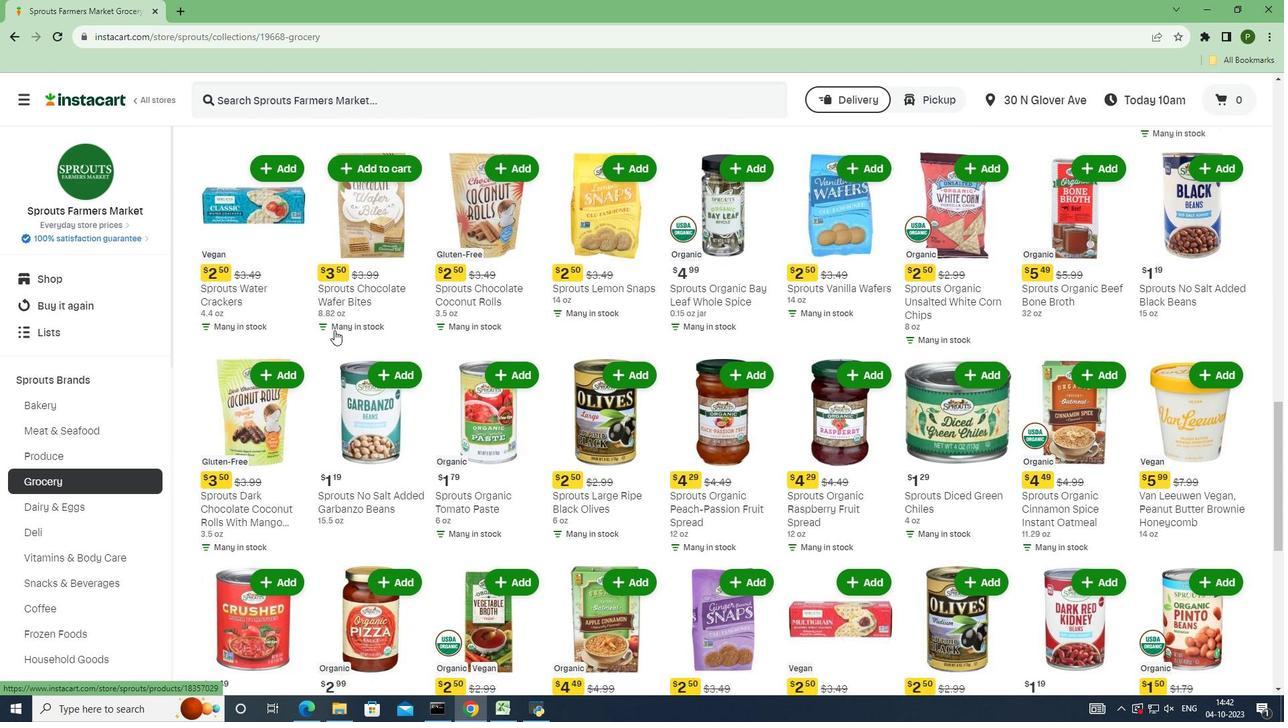 
Action: Mouse scrolled (334, 329) with delta (0, 0)
Screenshot: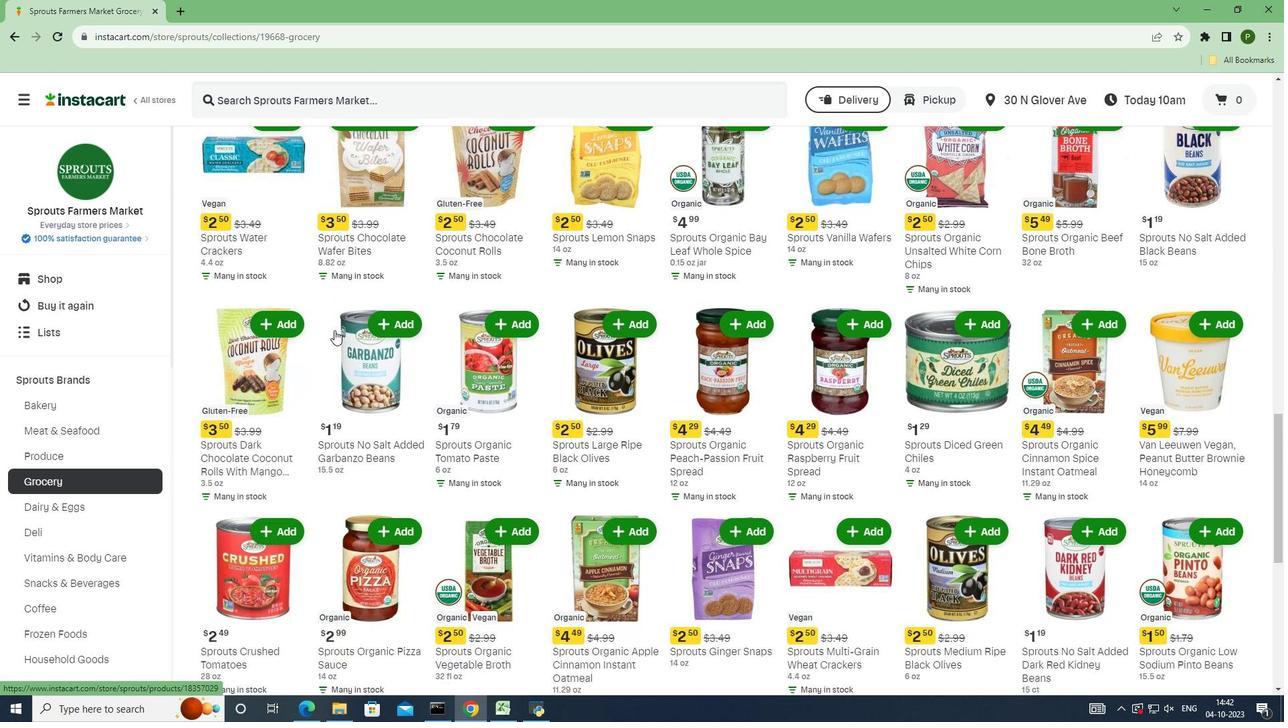 
Action: Mouse scrolled (334, 329) with delta (0, 0)
Screenshot: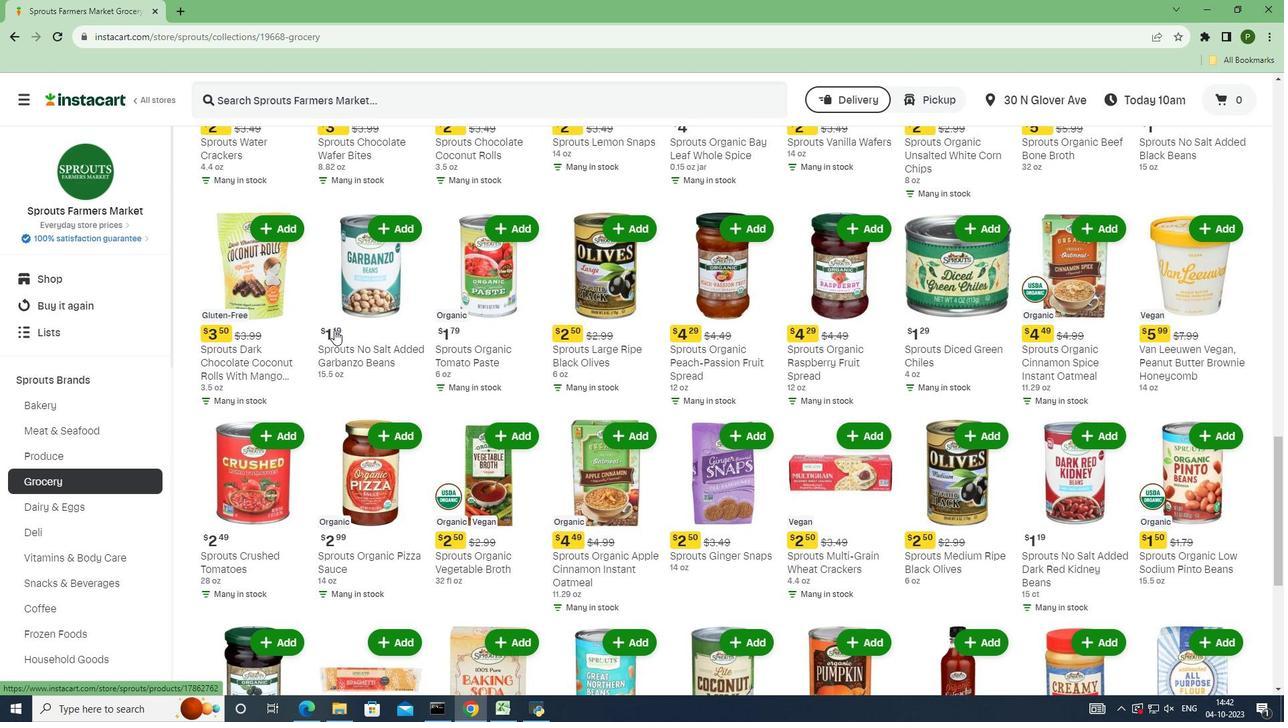 
Action: Mouse scrolled (334, 329) with delta (0, 0)
Screenshot: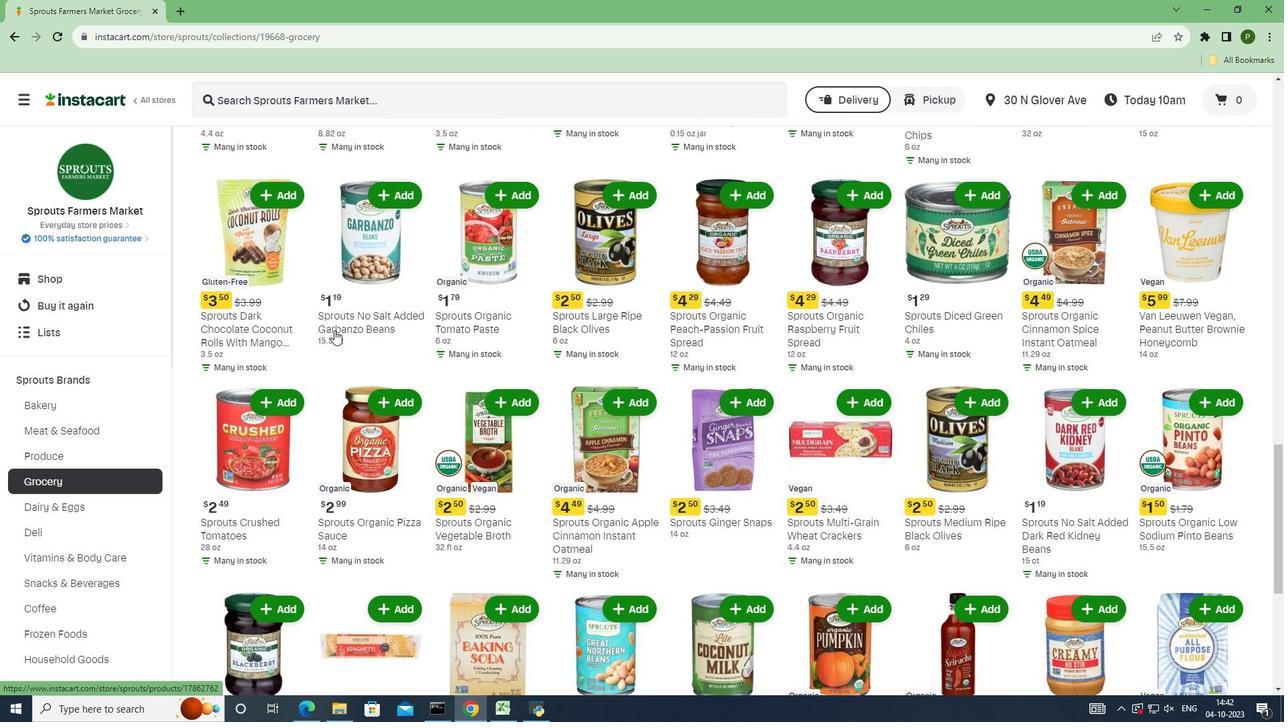 
Action: Mouse scrolled (334, 329) with delta (0, 0)
Screenshot: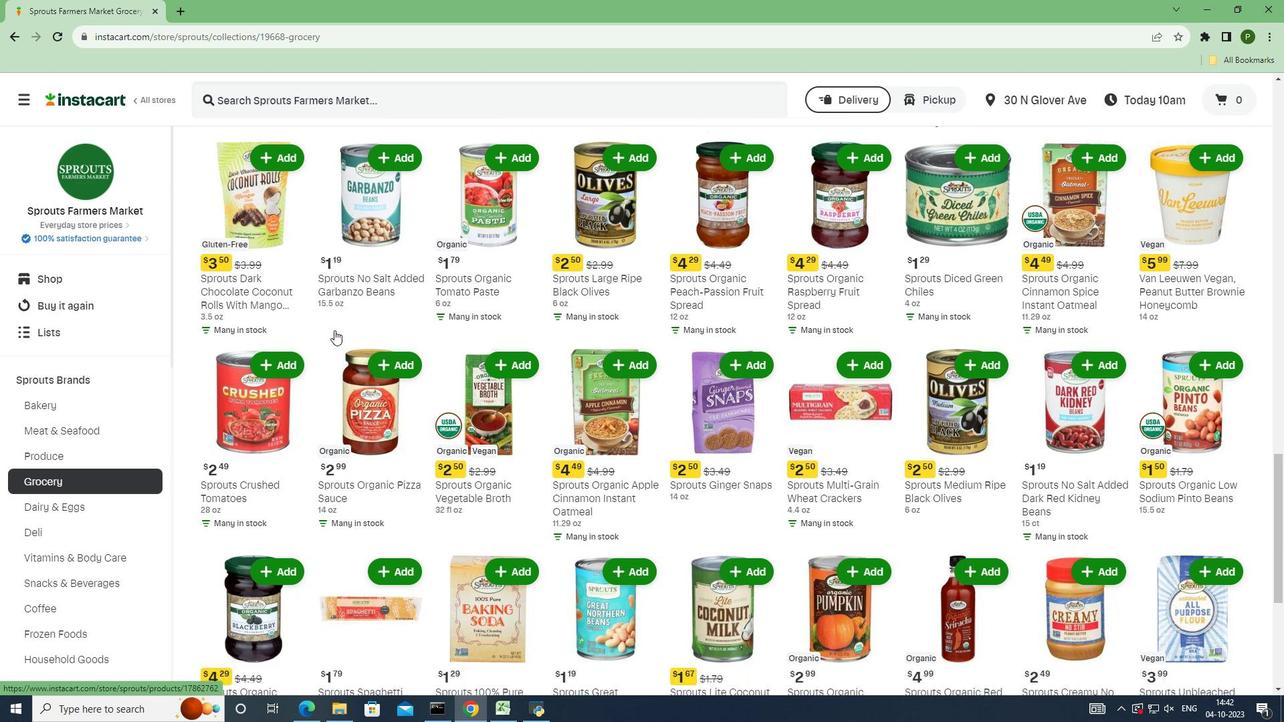 
Action: Mouse scrolled (334, 329) with delta (0, 0)
Screenshot: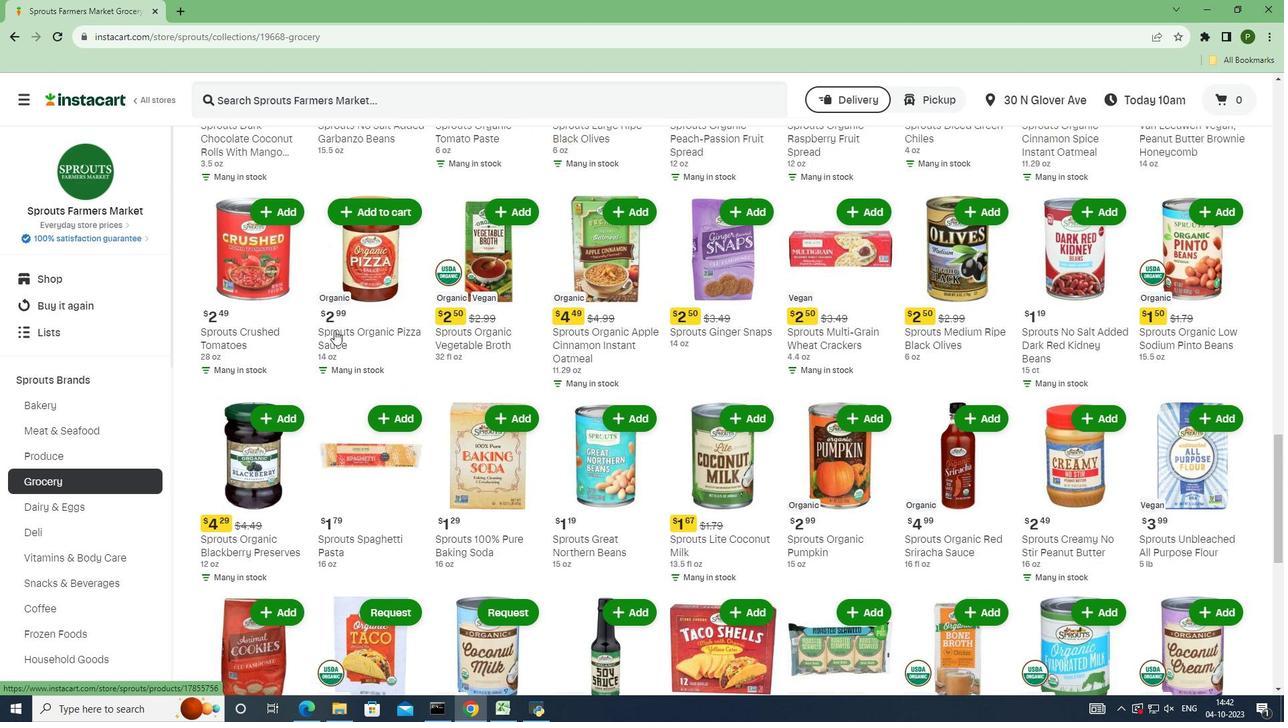 
Action: Mouse scrolled (334, 329) with delta (0, 0)
Screenshot: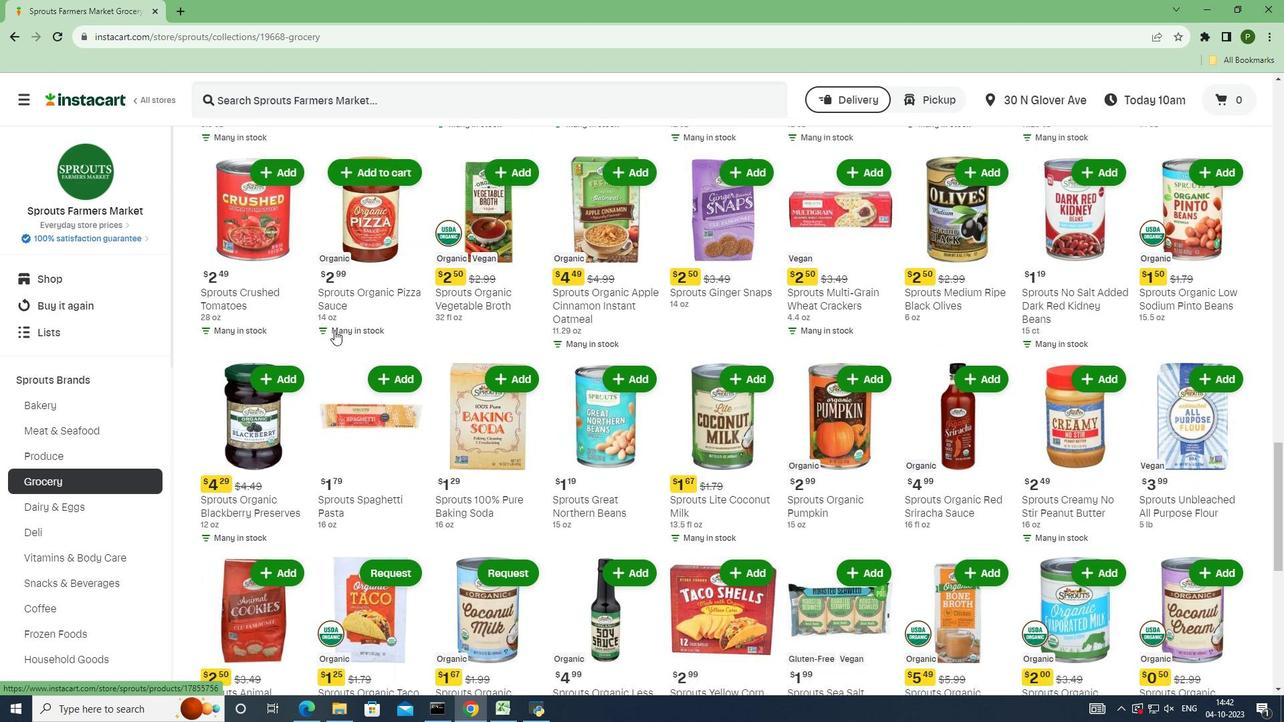 
Action: Mouse scrolled (334, 329) with delta (0, 0)
Screenshot: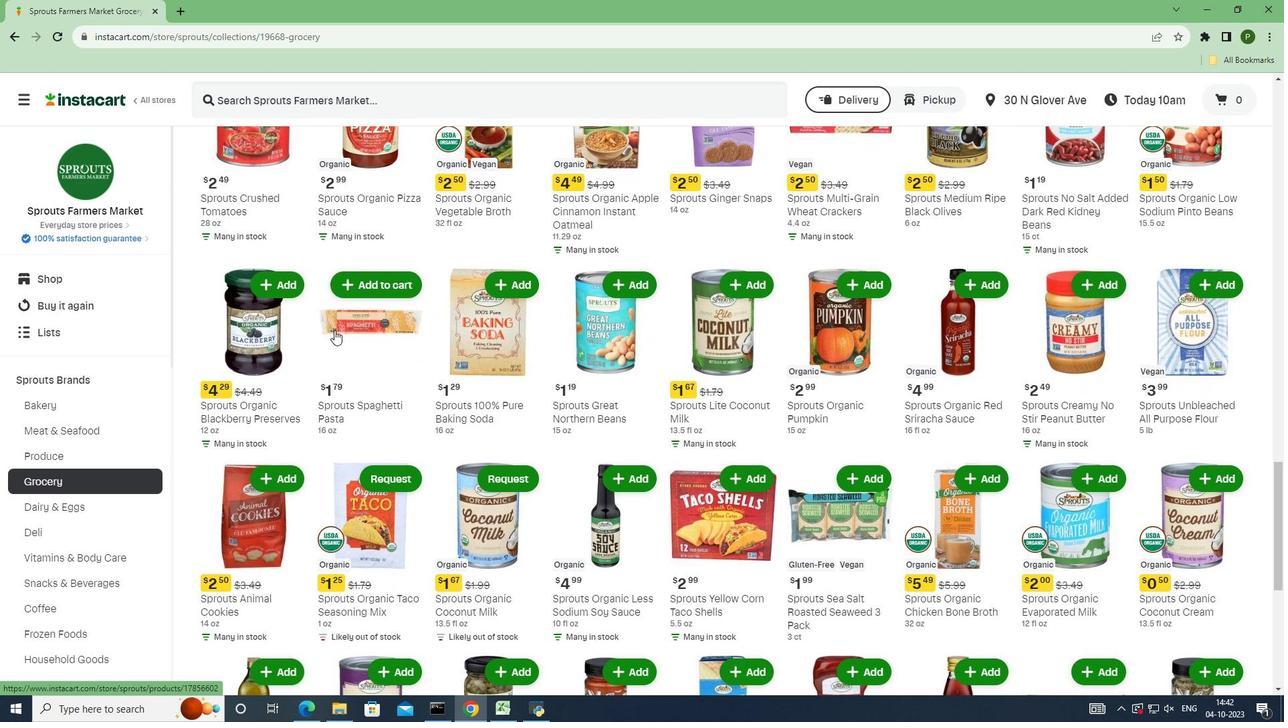 
Action: Mouse scrolled (334, 329) with delta (0, 0)
Screenshot: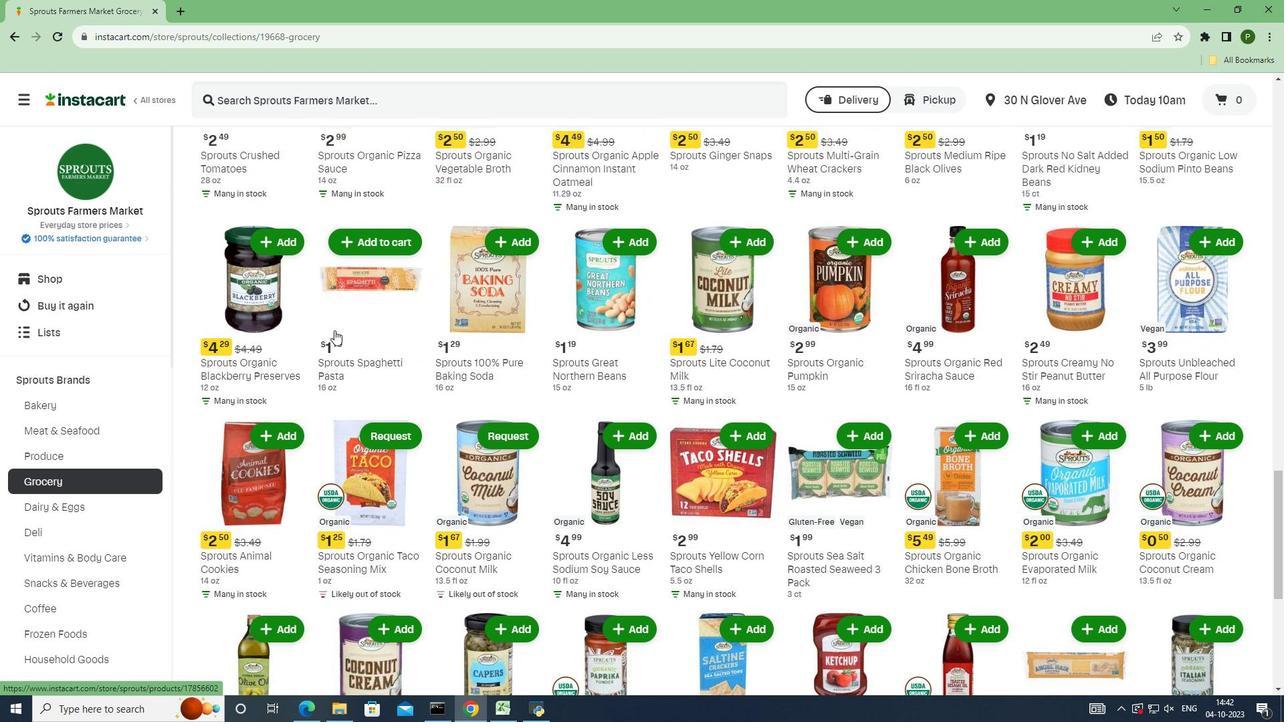 
Action: Mouse scrolled (334, 329) with delta (0, 0)
Screenshot: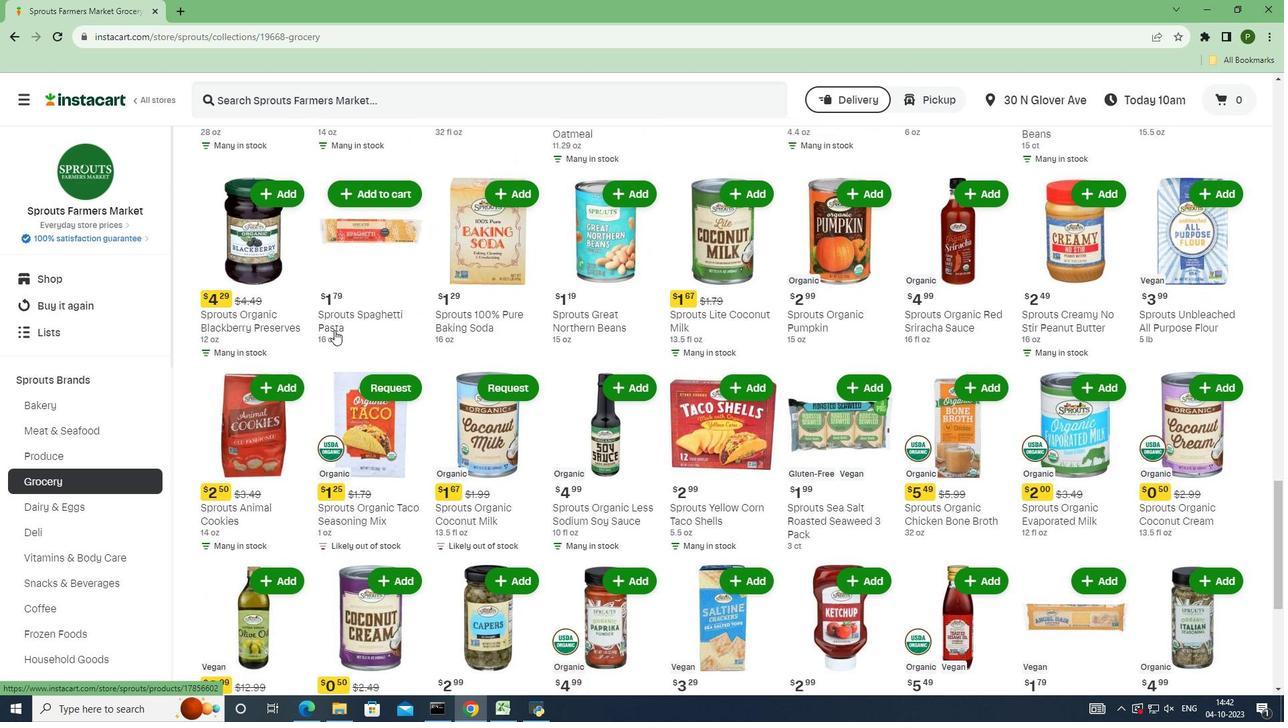 
Action: Mouse scrolled (334, 329) with delta (0, 0)
Screenshot: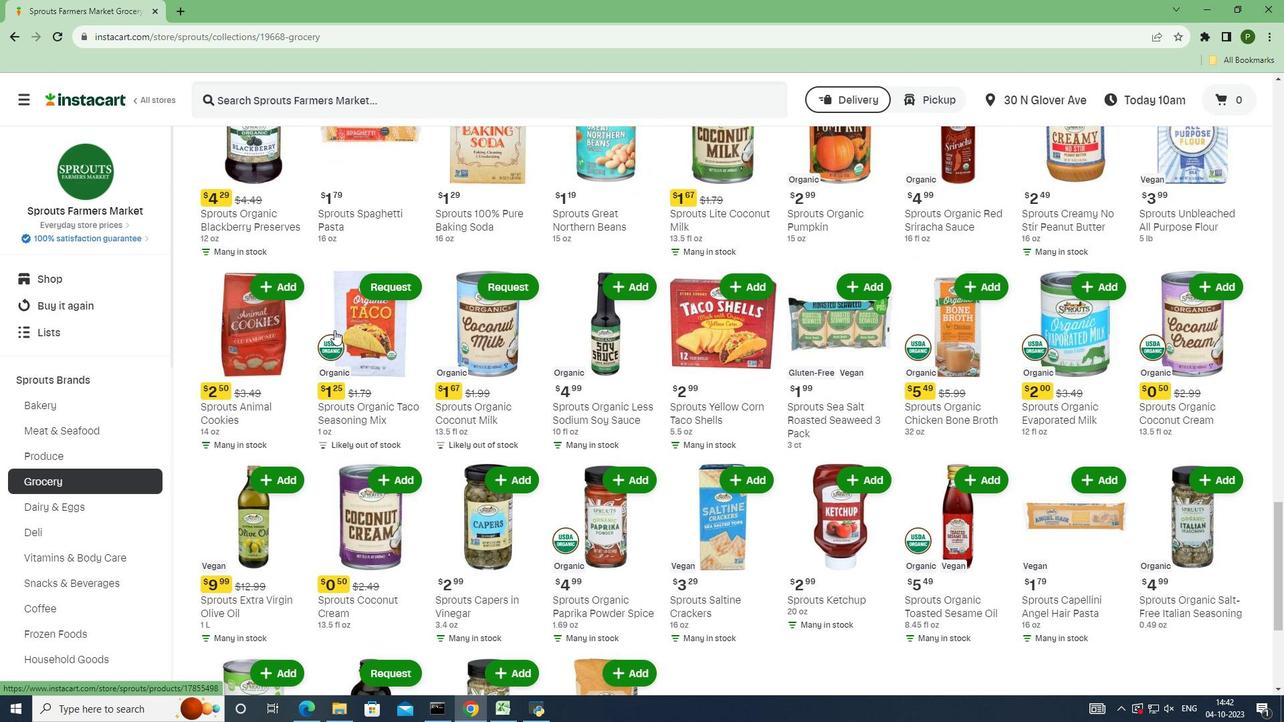 
Action: Mouse scrolled (334, 329) with delta (0, 0)
Screenshot: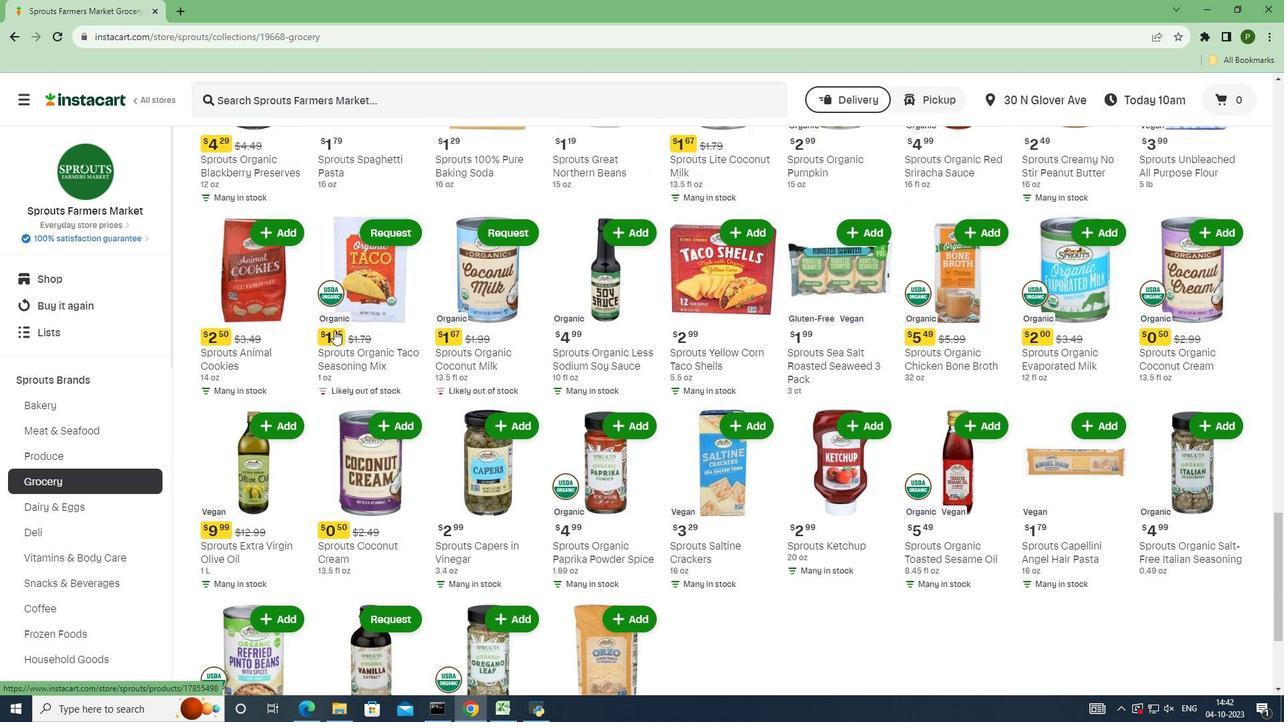 
Action: Mouse scrolled (334, 329) with delta (0, 0)
Screenshot: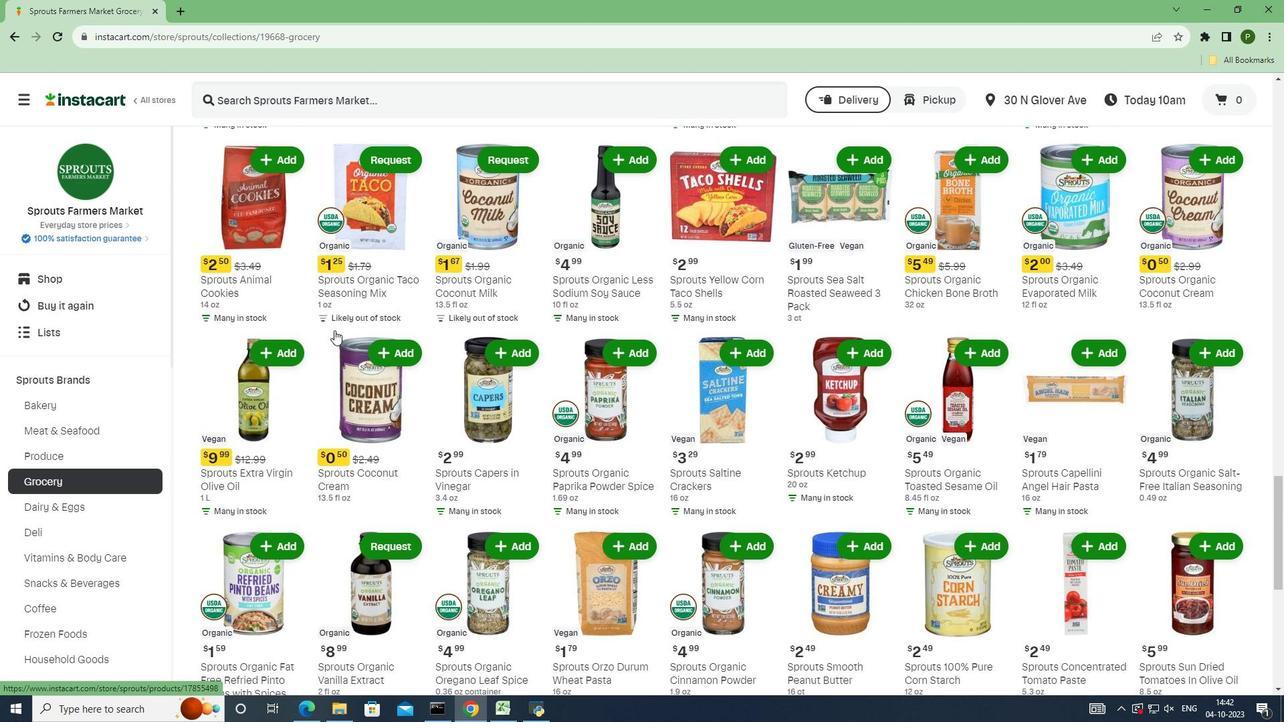 
Action: Mouse scrolled (334, 329) with delta (0, 0)
Screenshot: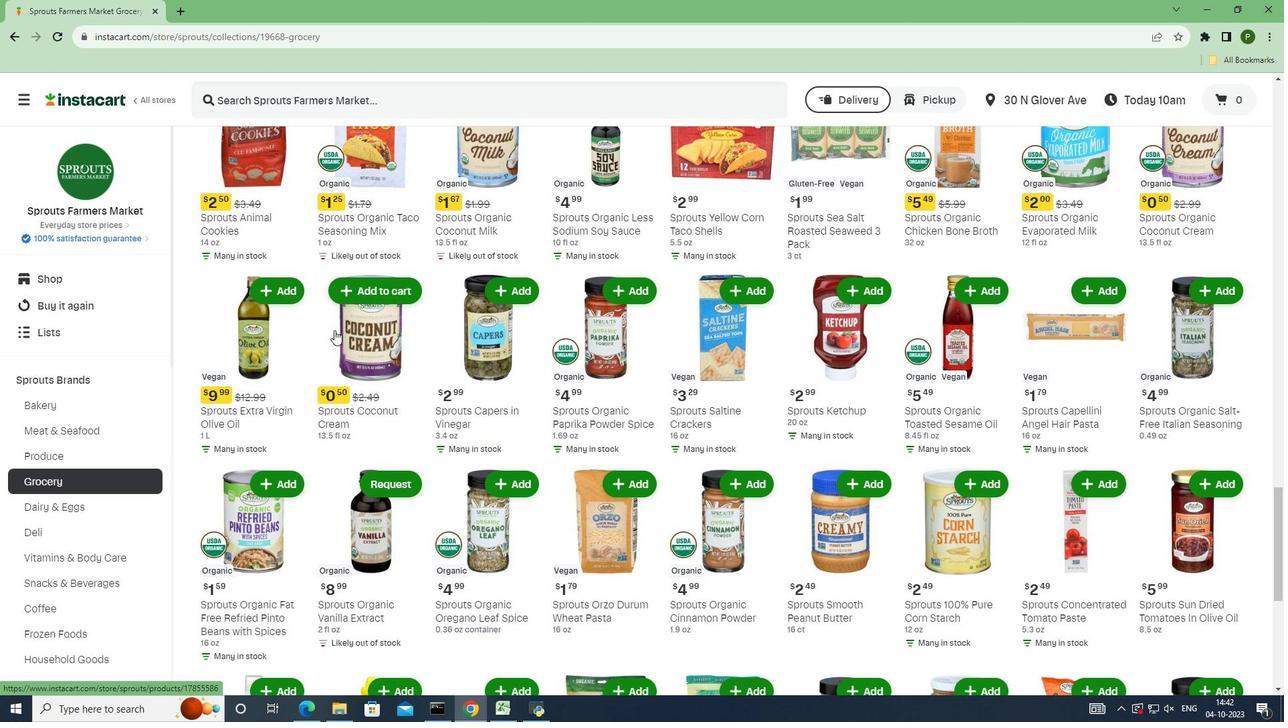 
Action: Mouse scrolled (334, 329) with delta (0, 0)
Screenshot: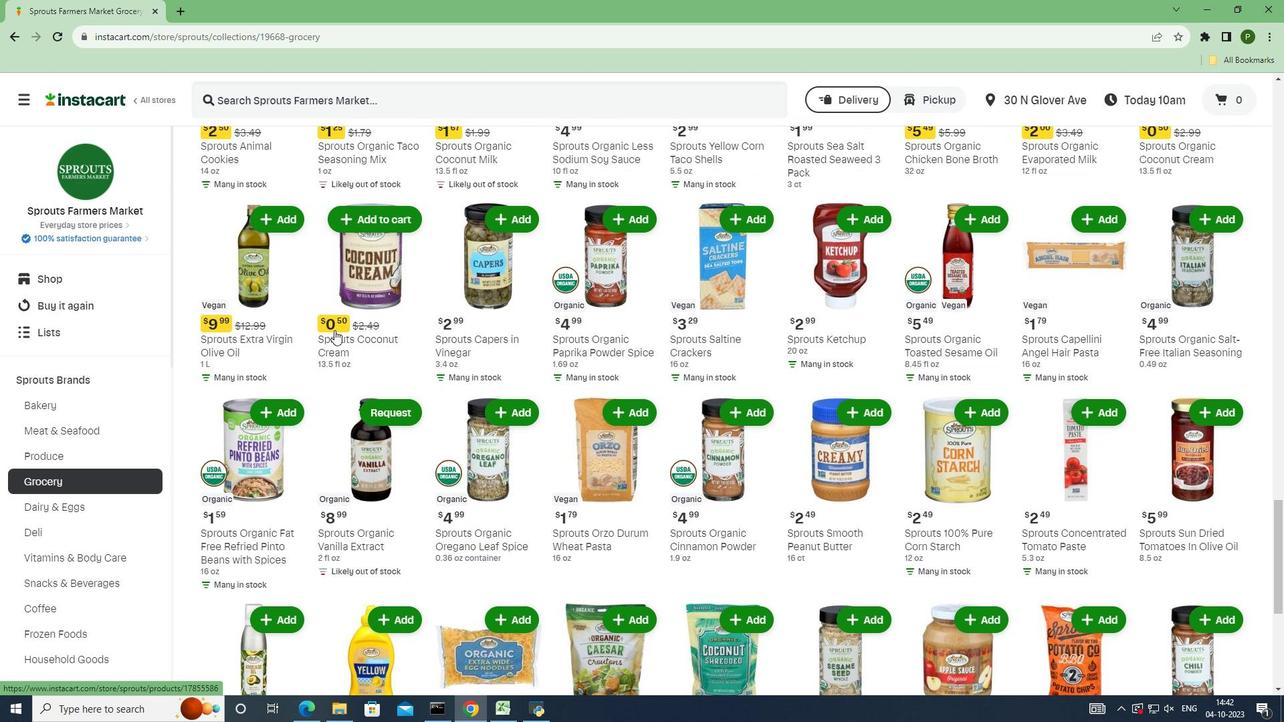 
Action: Mouse scrolled (334, 329) with delta (0, 0)
Screenshot: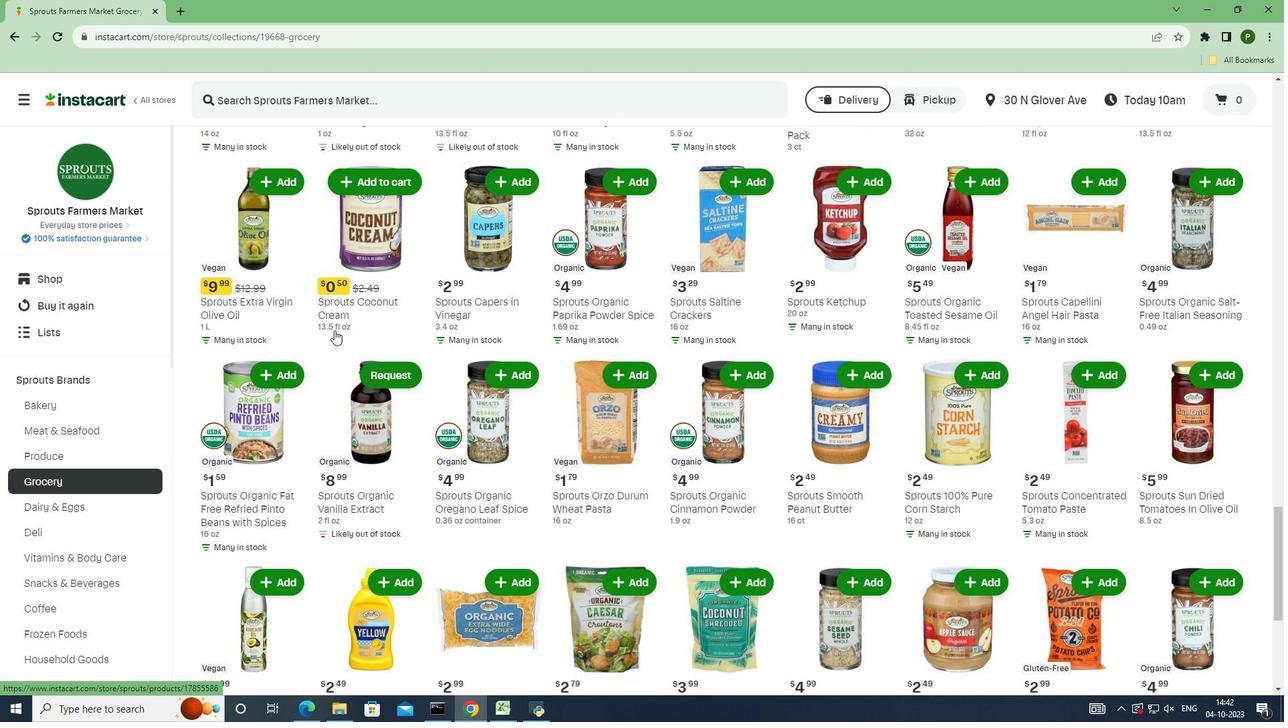 
Action: Mouse scrolled (334, 329) with delta (0, 0)
Screenshot: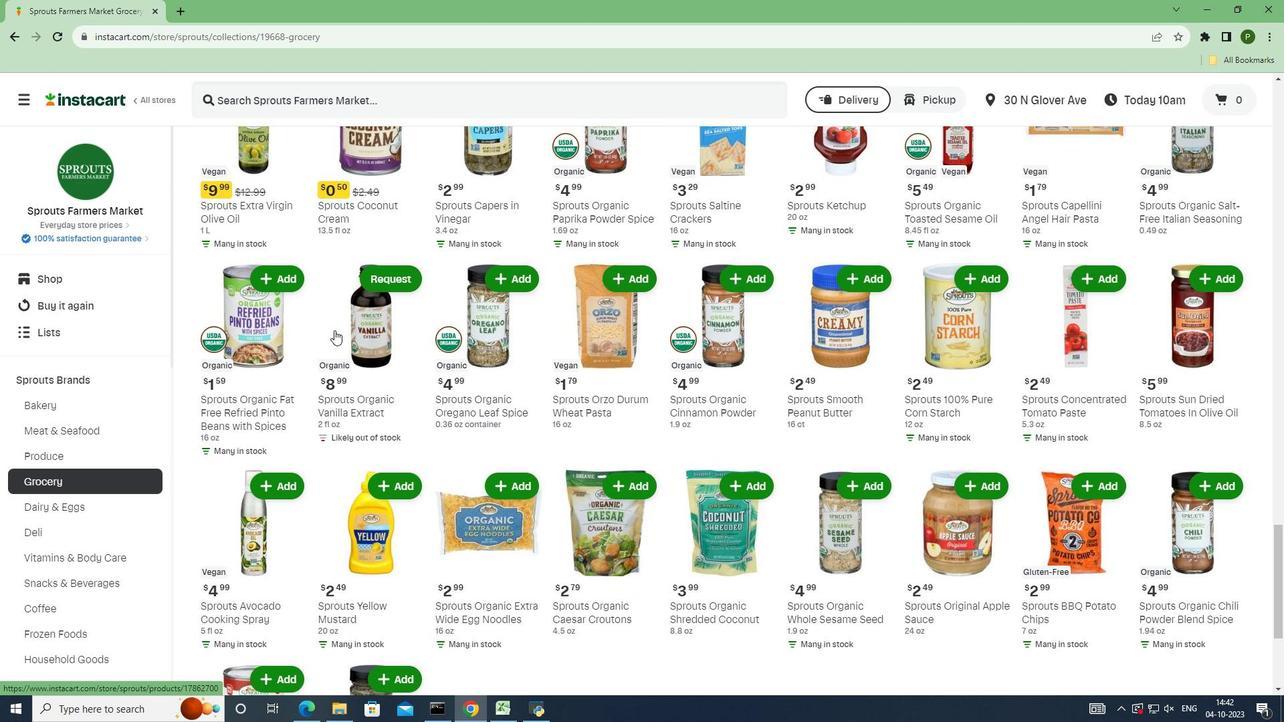 
Action: Mouse scrolled (334, 329) with delta (0, 0)
Screenshot: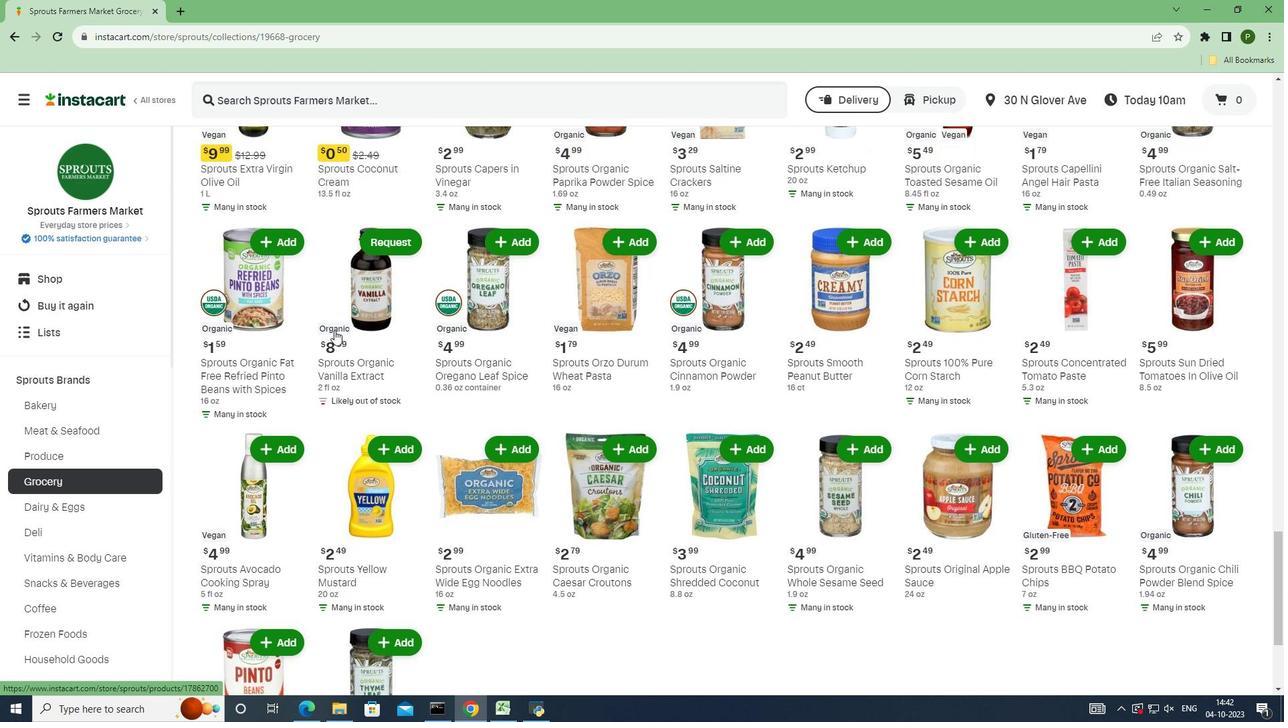
Action: Mouse scrolled (334, 329) with delta (0, 0)
Screenshot: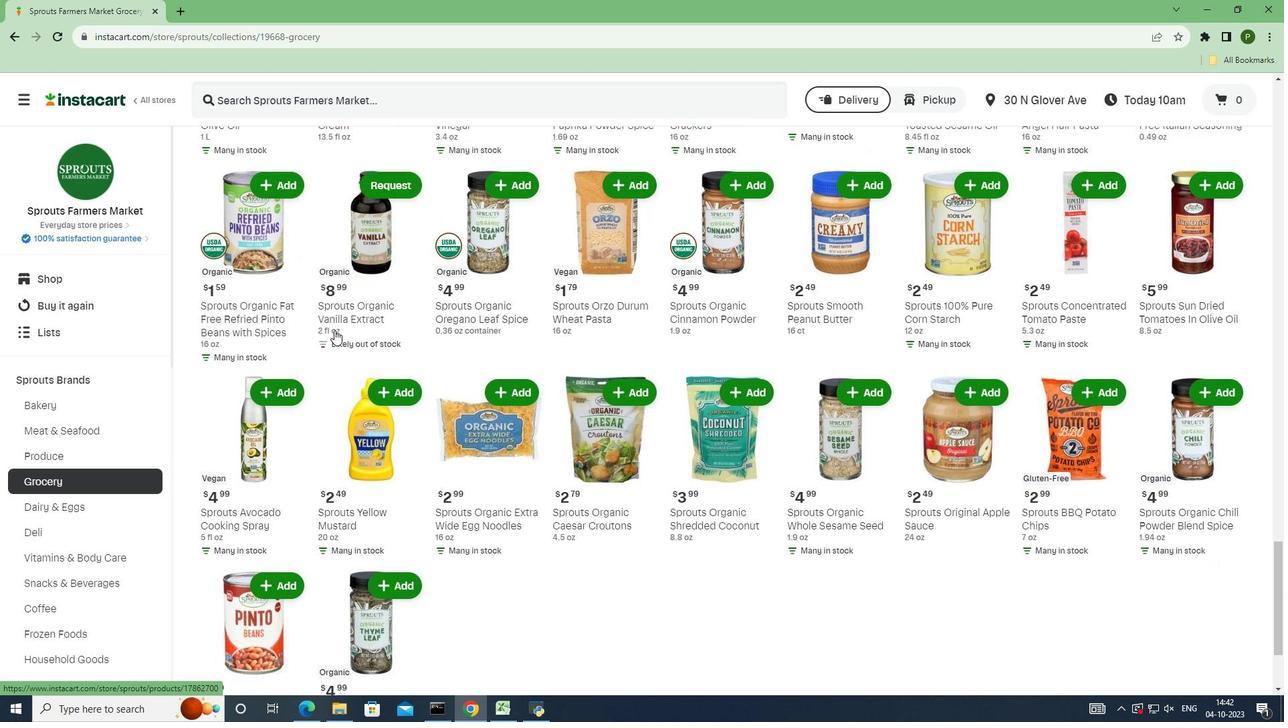 
Action: Mouse scrolled (334, 329) with delta (0, 0)
Screenshot: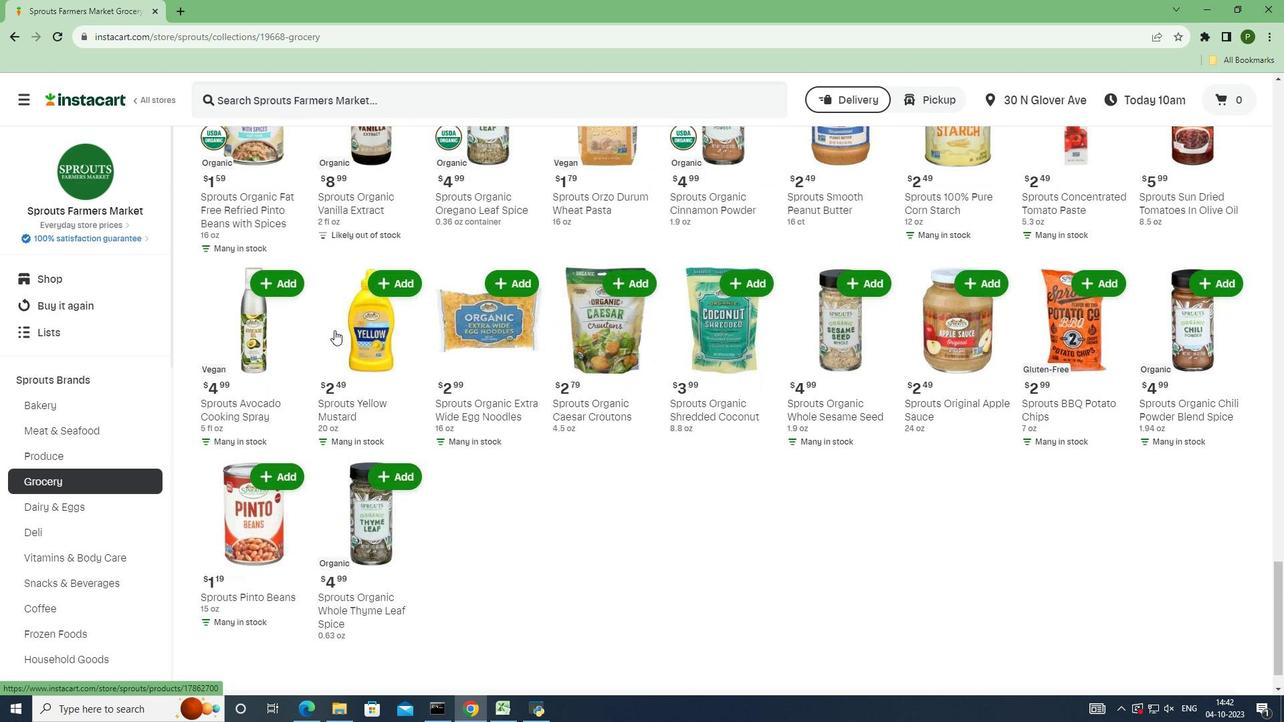 
Action: Mouse scrolled (334, 329) with delta (0, 0)
Screenshot: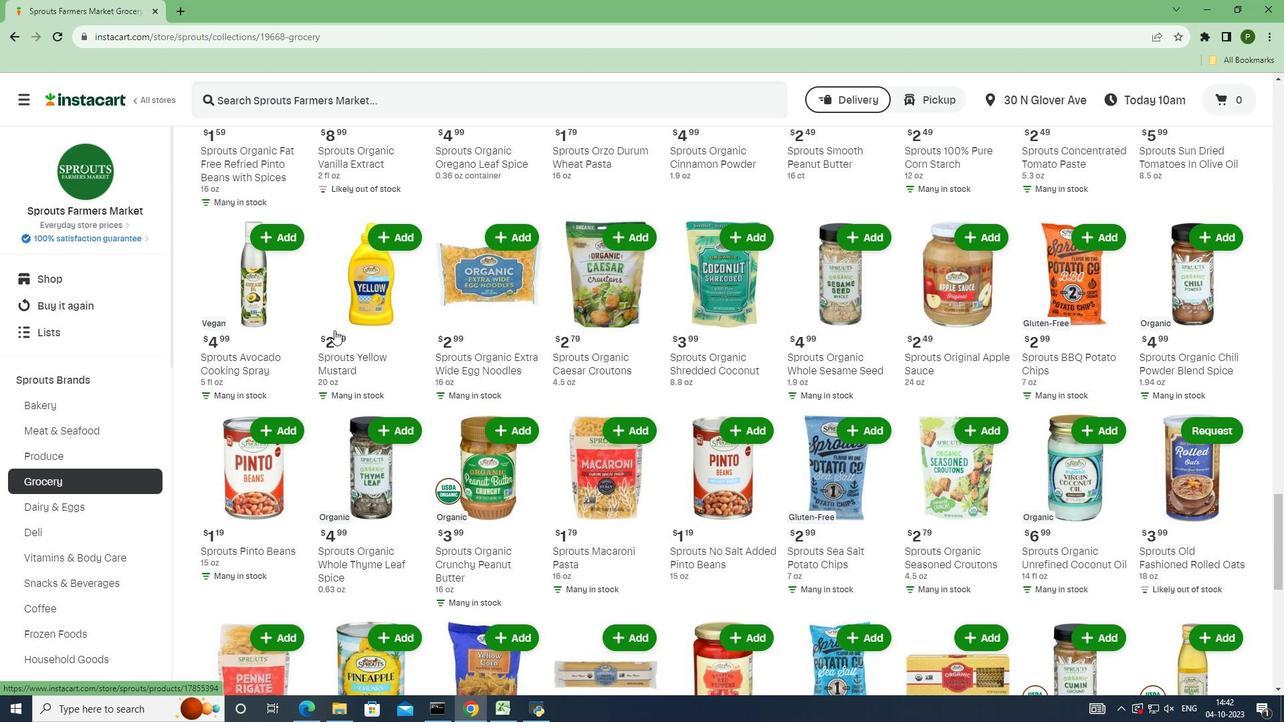 
Action: Mouse scrolled (334, 329) with delta (0, 0)
Screenshot: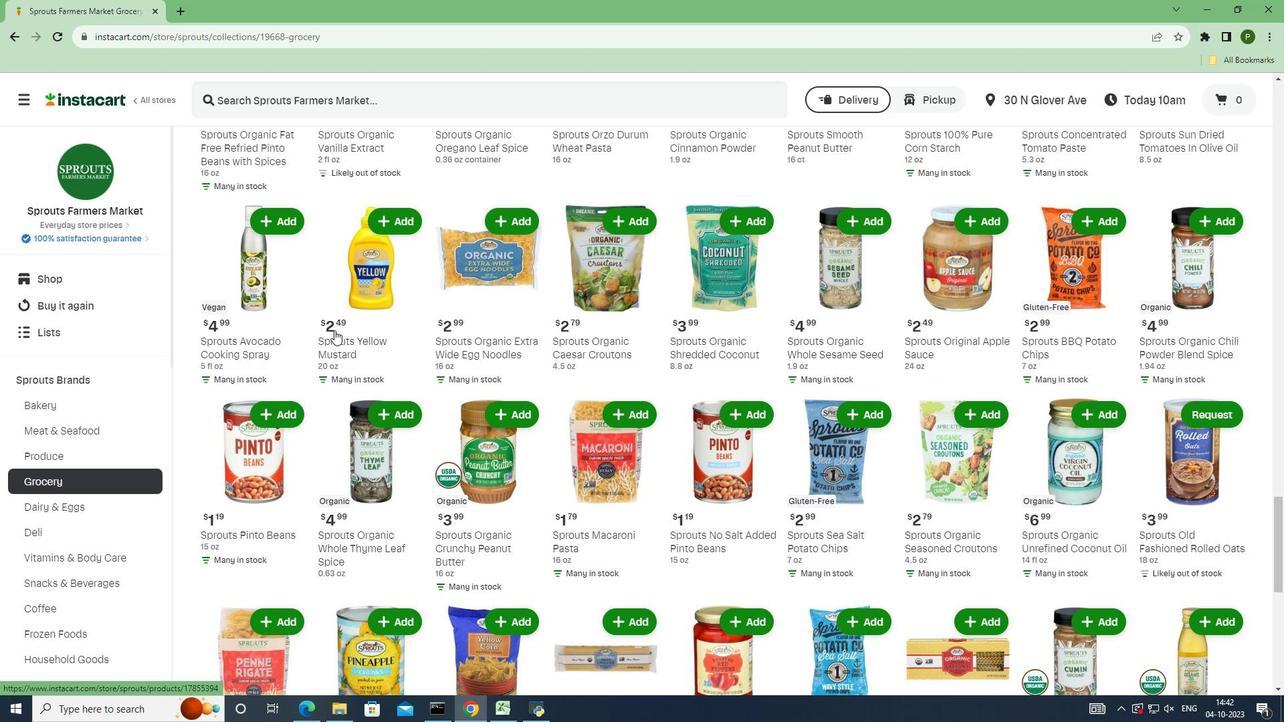 
Action: Mouse scrolled (334, 329) with delta (0, 0)
Screenshot: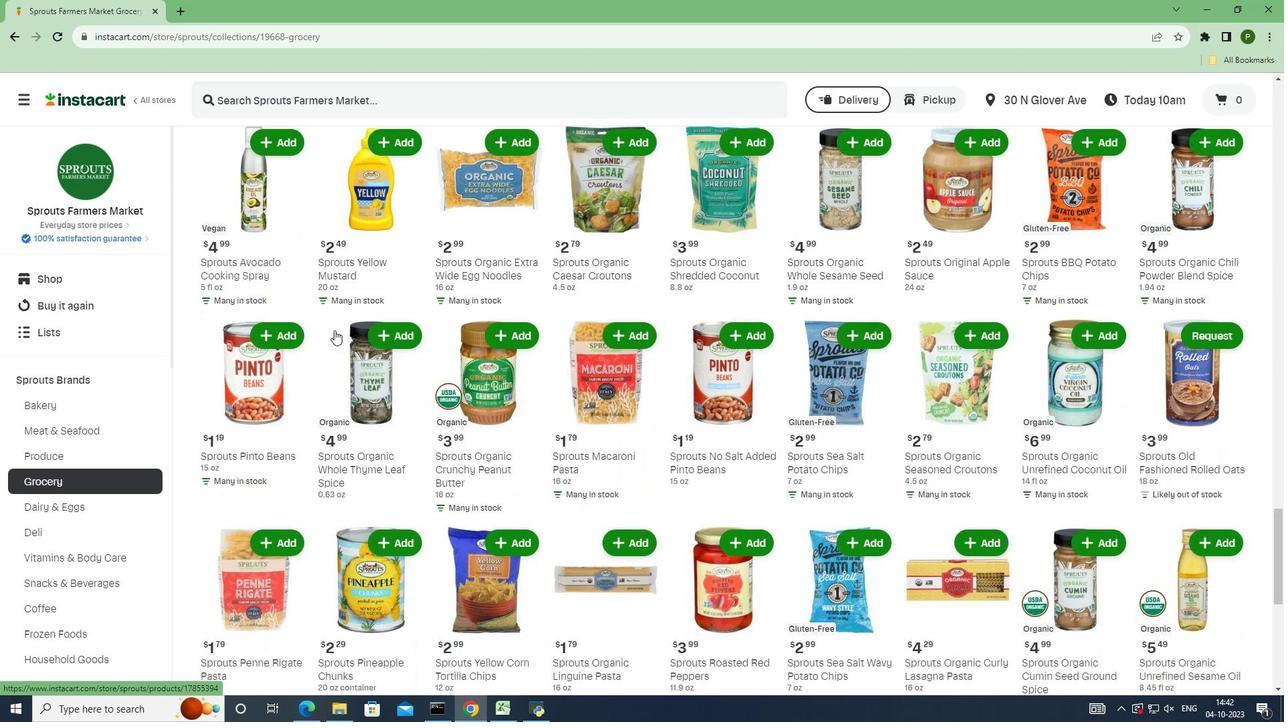
Action: Mouse scrolled (334, 329) with delta (0, 0)
Screenshot: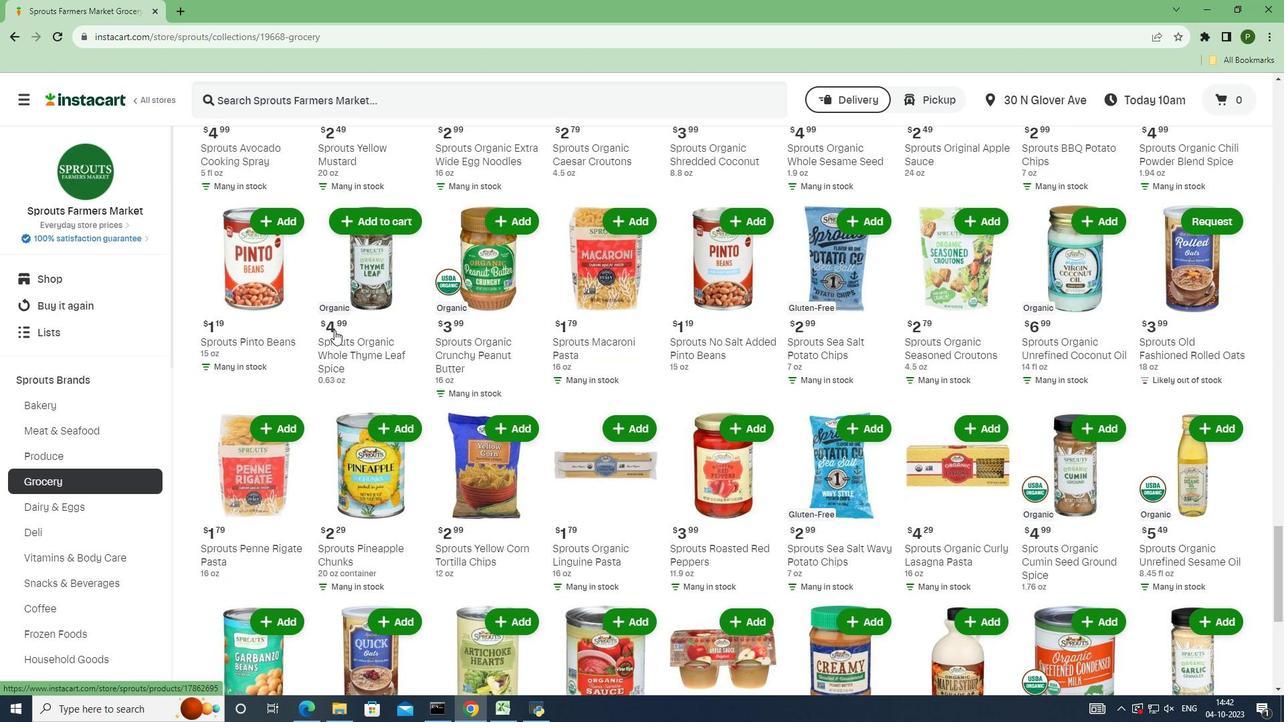 
Action: Mouse scrolled (334, 329) with delta (0, 0)
Screenshot: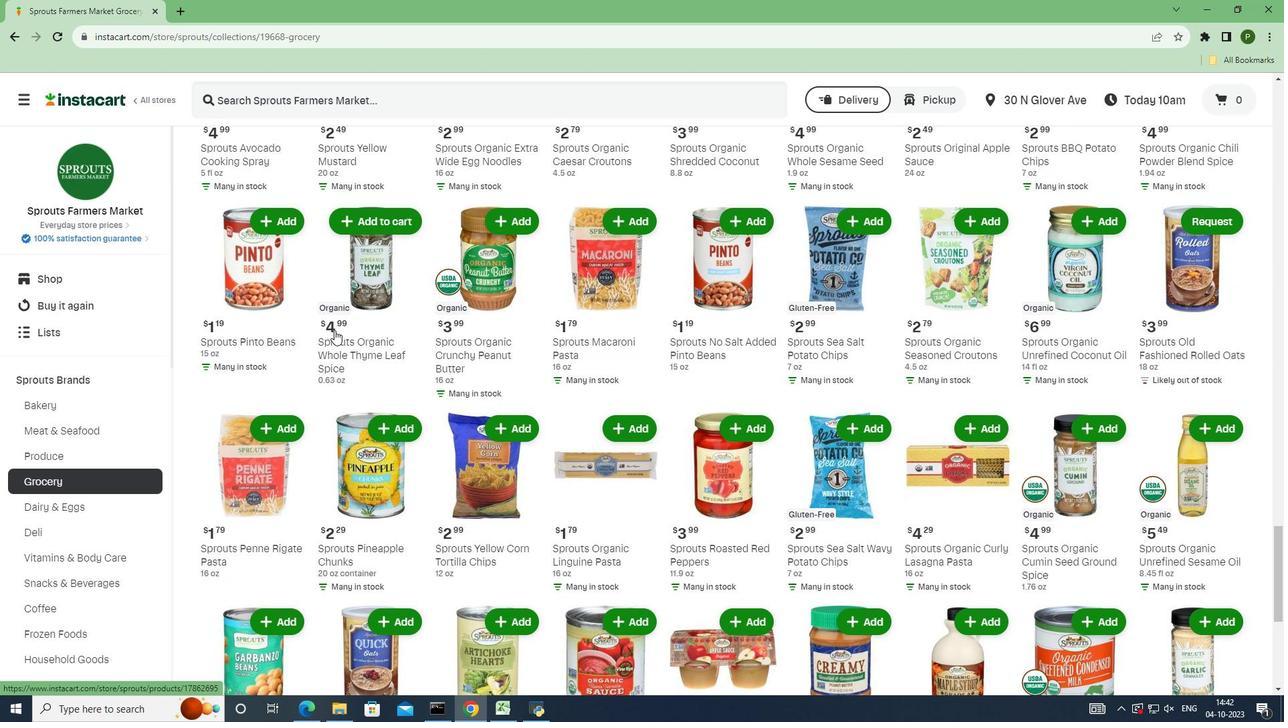 
Action: Mouse moved to (603, 299)
Screenshot: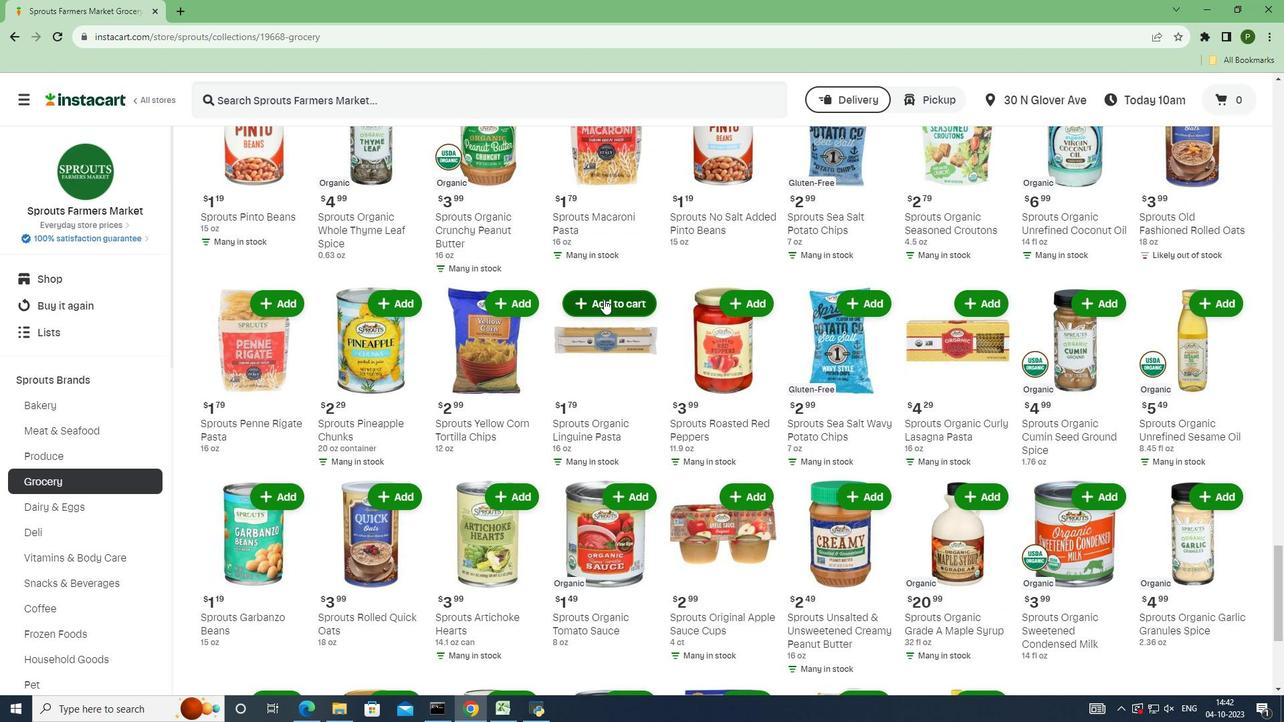 
Action: Mouse pressed left at (603, 299)
Screenshot: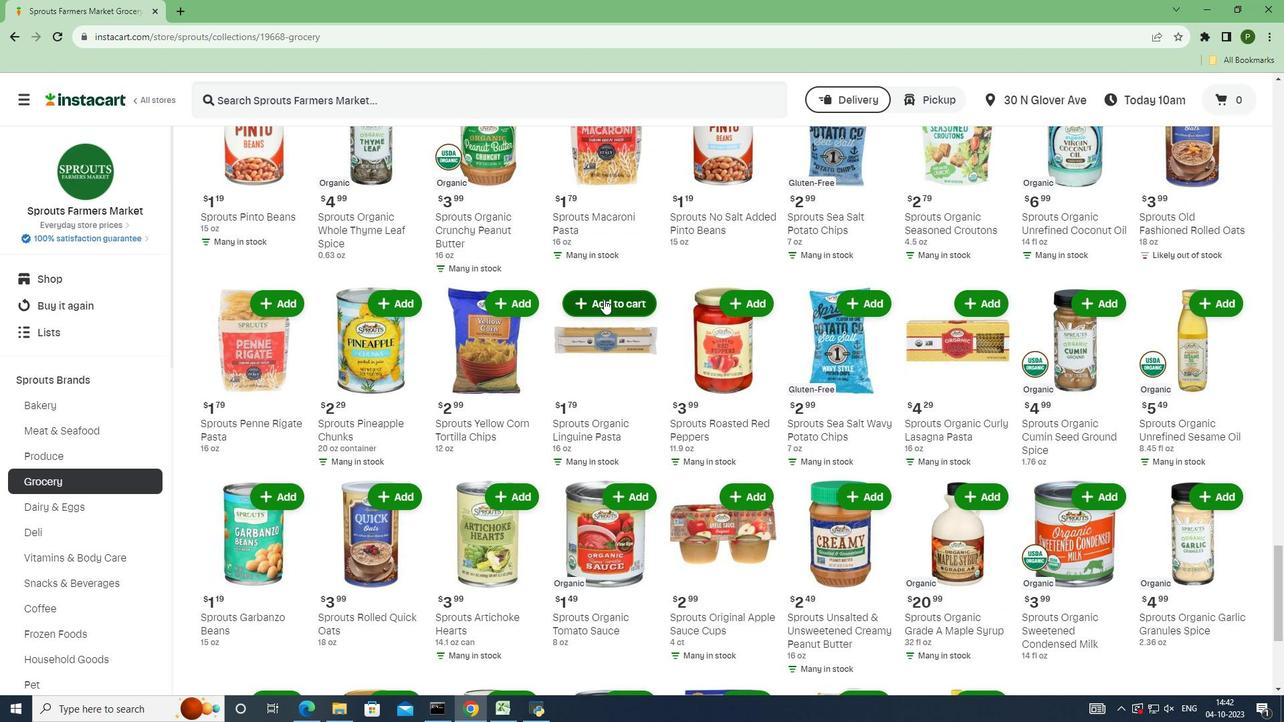 
